 Task: In the Company paramount.com, schedule a meeting with title: 'Collaborative Discussion', Select date: '14 September, 2023', select start time: 10:00:AM. Add location on call (786) 555-4400 with meeting description: For further discussion on products, kindly join the meeting. Add attendees from company's contact and save.. Logged in from softage.10@softage.net
Action: Mouse moved to (94, 57)
Screenshot: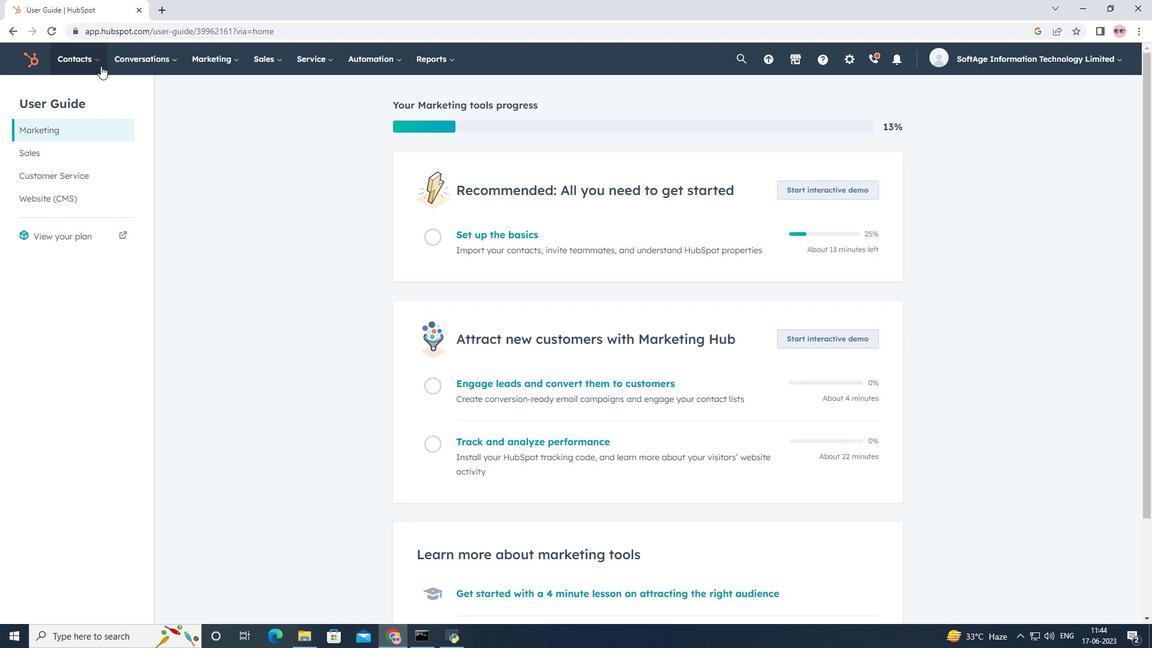 
Action: Mouse pressed left at (94, 57)
Screenshot: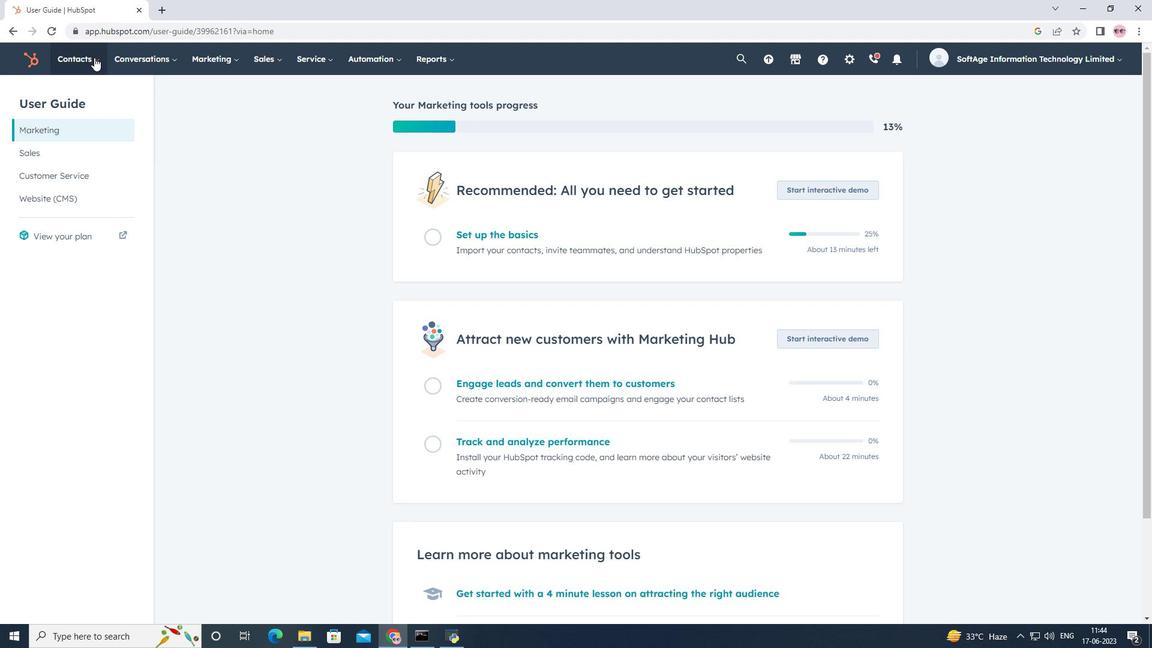 
Action: Mouse moved to (87, 118)
Screenshot: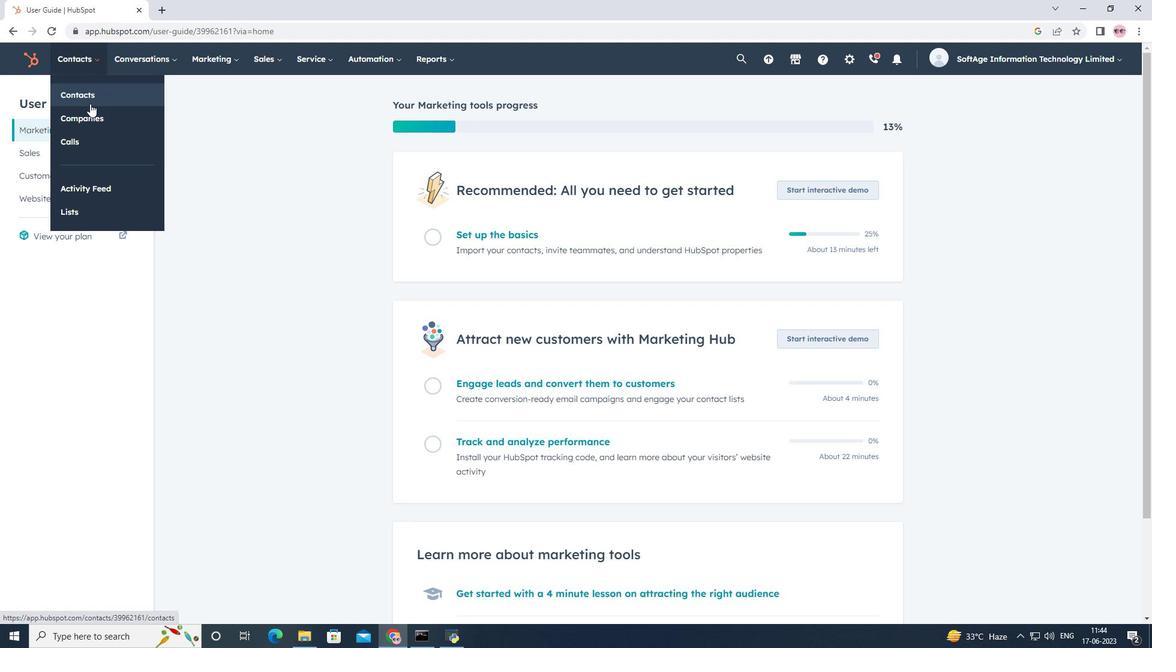 
Action: Mouse pressed left at (87, 118)
Screenshot: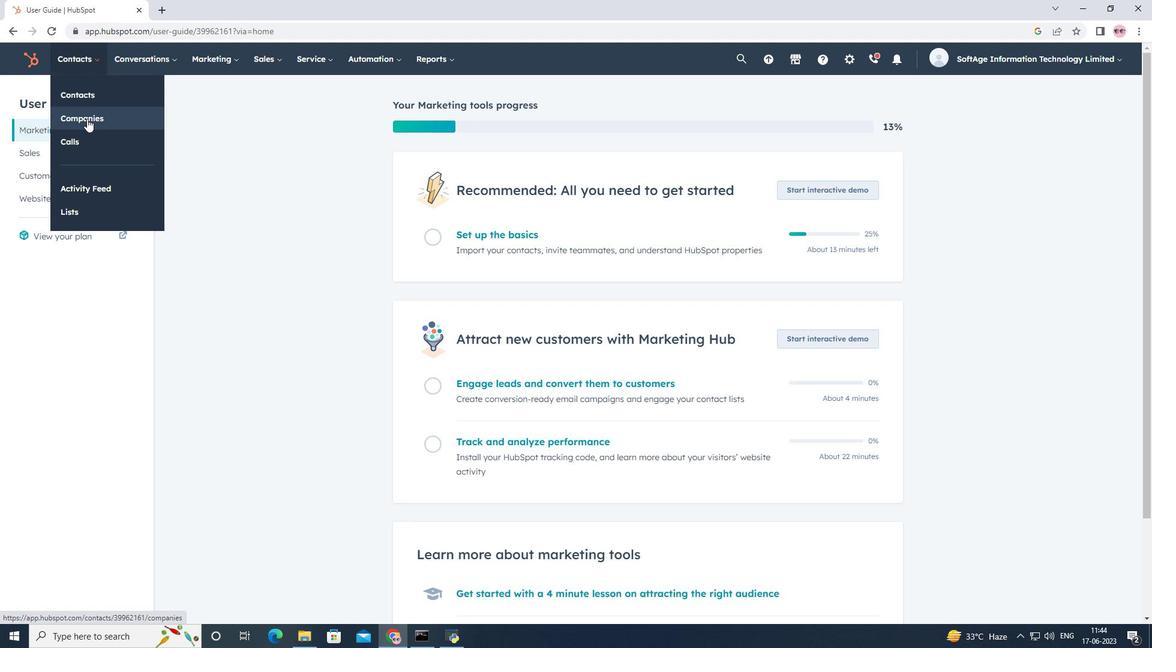 
Action: Mouse moved to (89, 194)
Screenshot: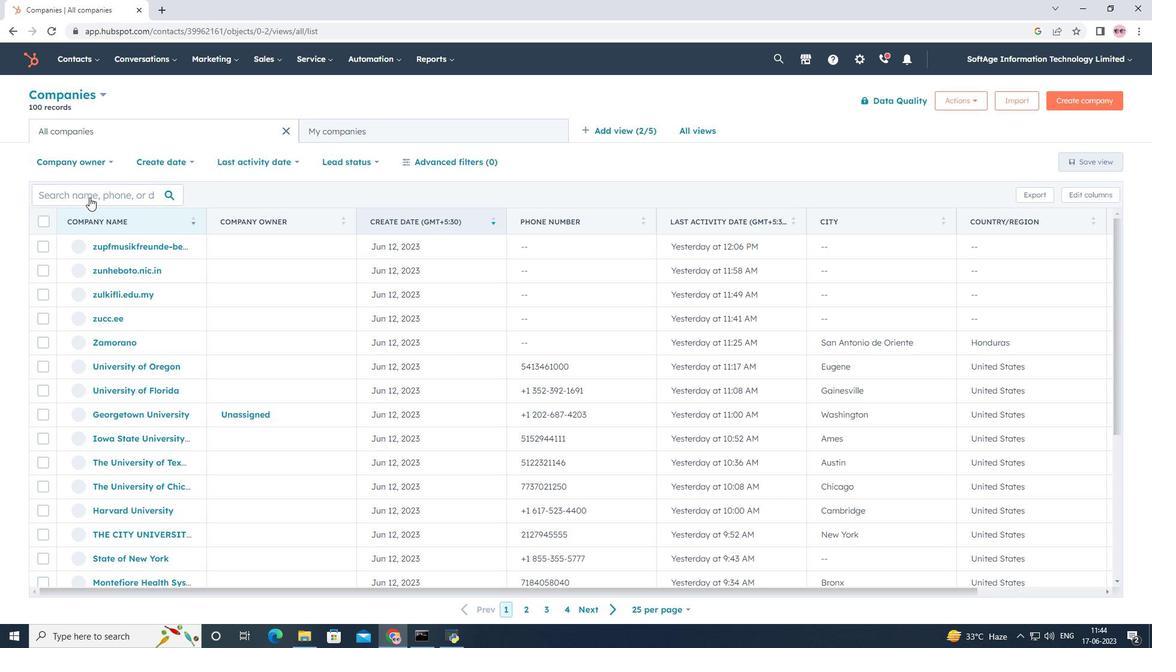 
Action: Mouse pressed left at (89, 194)
Screenshot: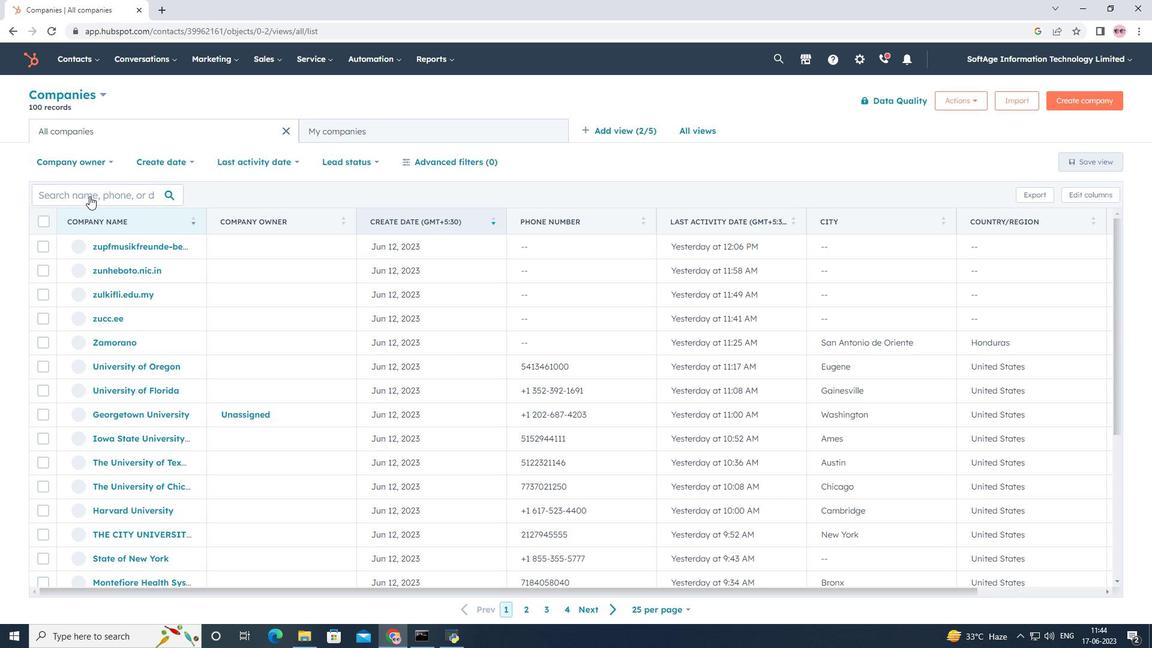 
Action: Key pressed paramount.com
Screenshot: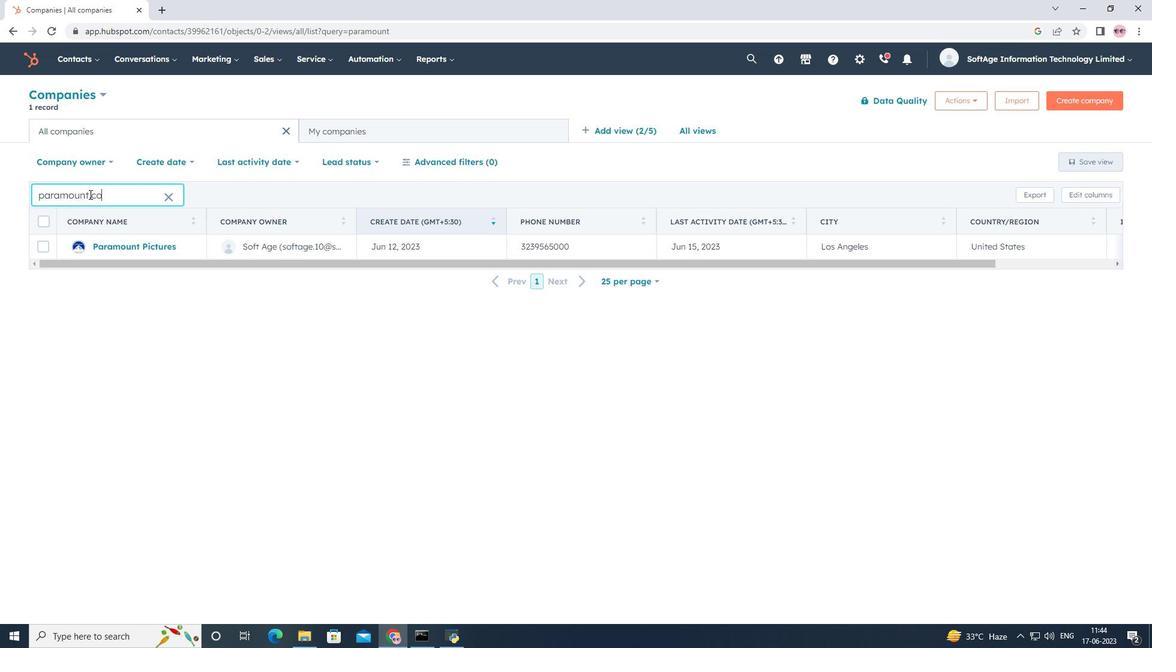 
Action: Mouse moved to (106, 247)
Screenshot: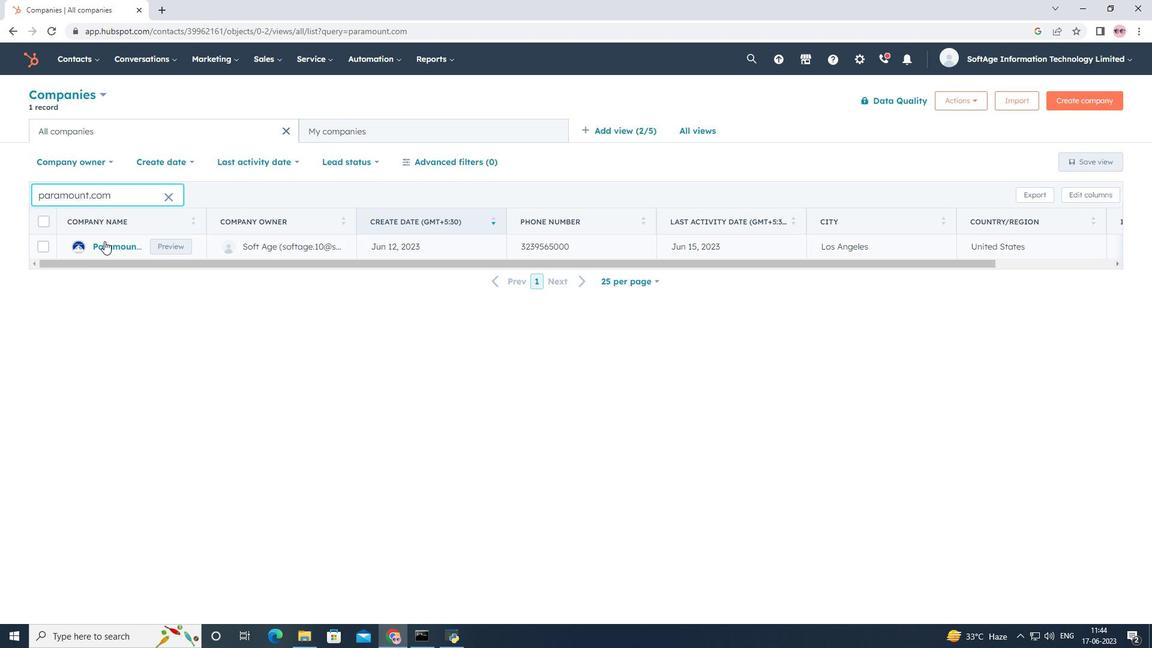 
Action: Mouse pressed left at (106, 247)
Screenshot: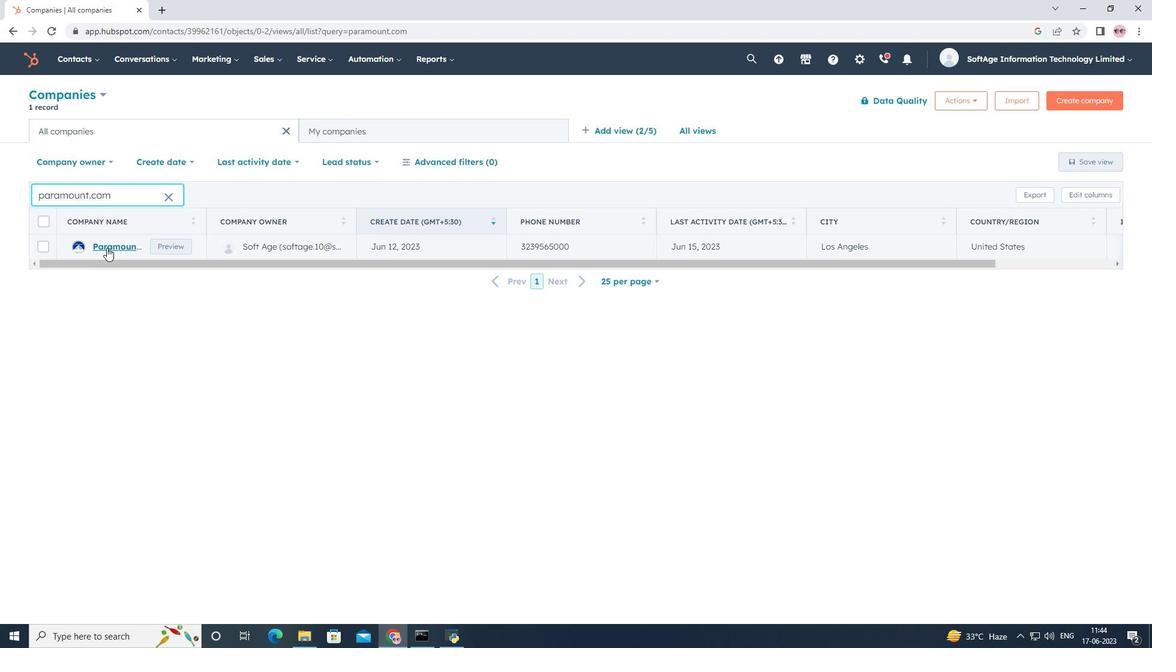 
Action: Mouse moved to (189, 201)
Screenshot: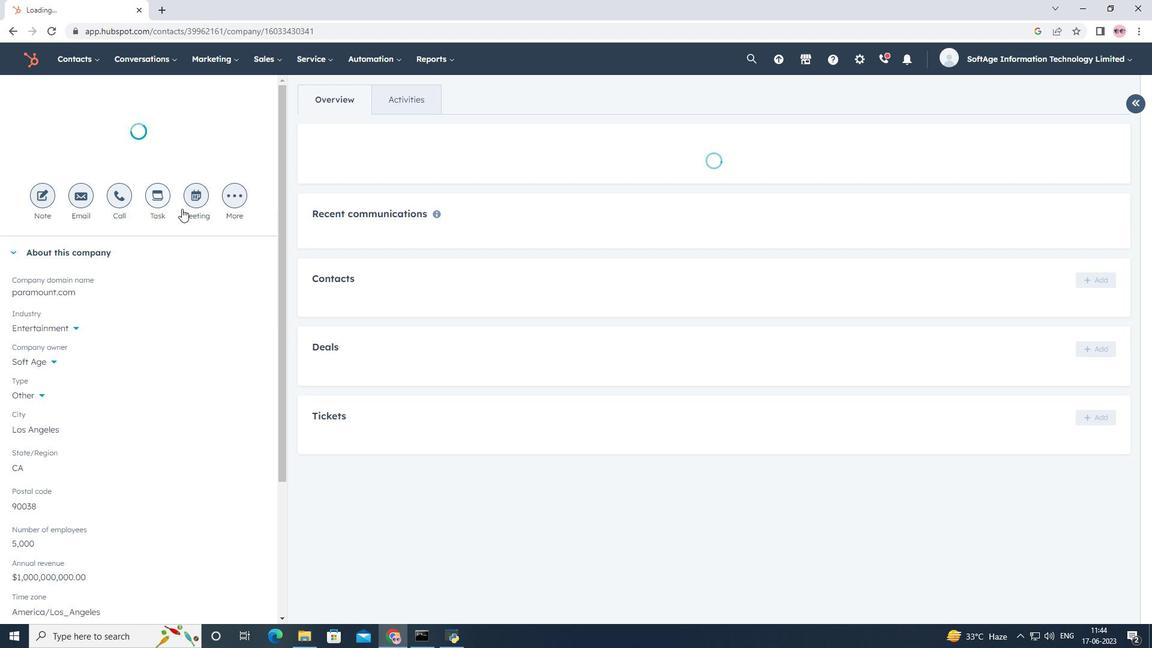 
Action: Mouse pressed left at (189, 201)
Screenshot: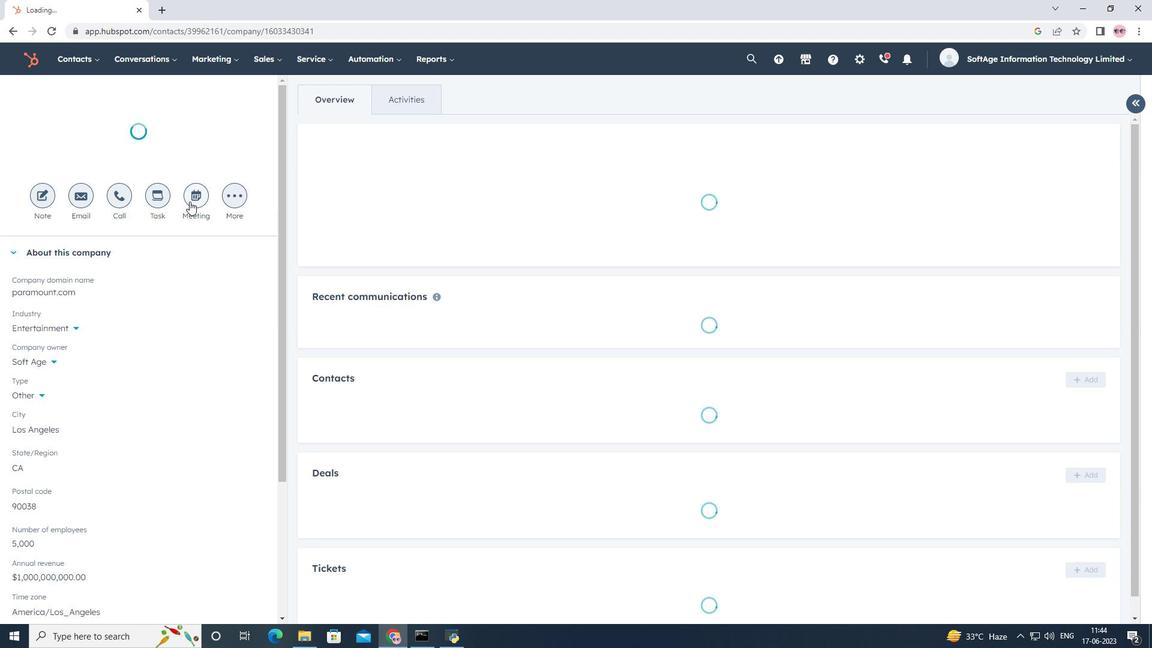 
Action: Mouse moved to (264, 194)
Screenshot: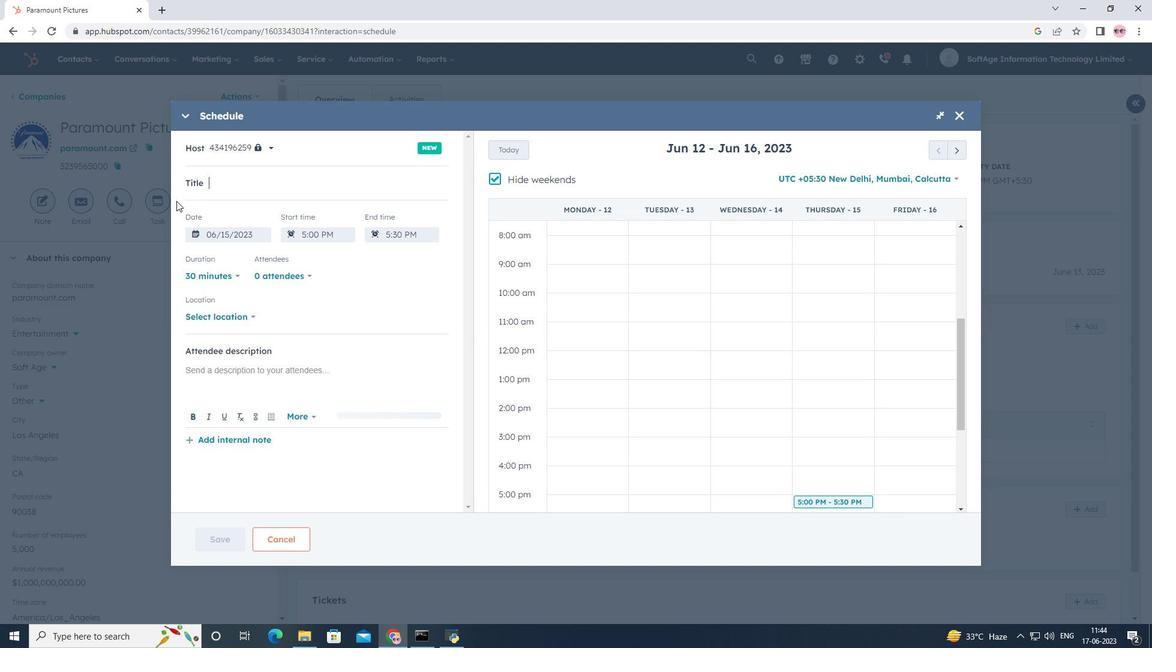 
Action: Key pressed <Key.shift>Collaborative<Key.space><Key.shift>discussion
Screenshot: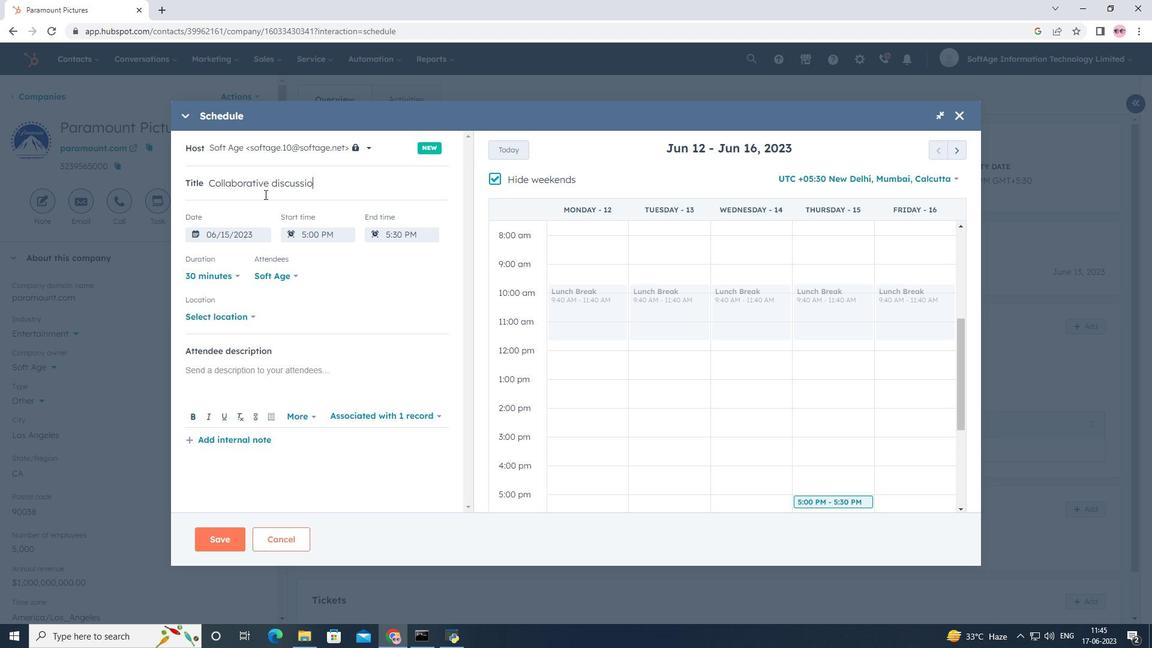 
Action: Mouse moved to (959, 153)
Screenshot: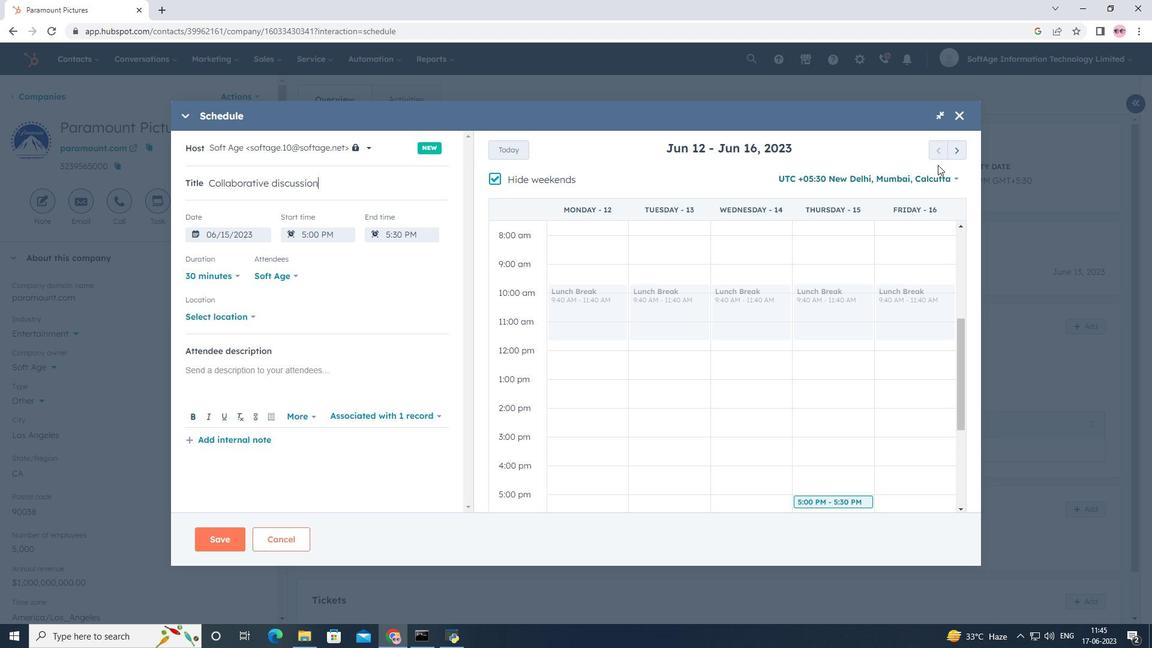 
Action: Mouse pressed left at (959, 153)
Screenshot: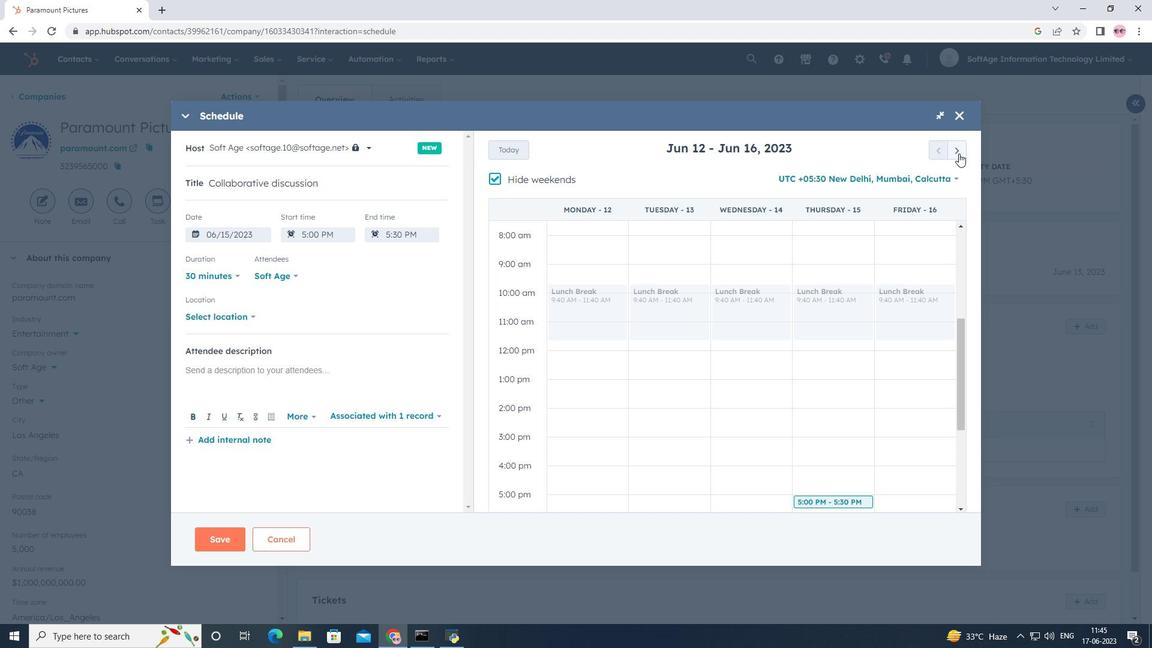 
Action: Mouse pressed left at (959, 153)
Screenshot: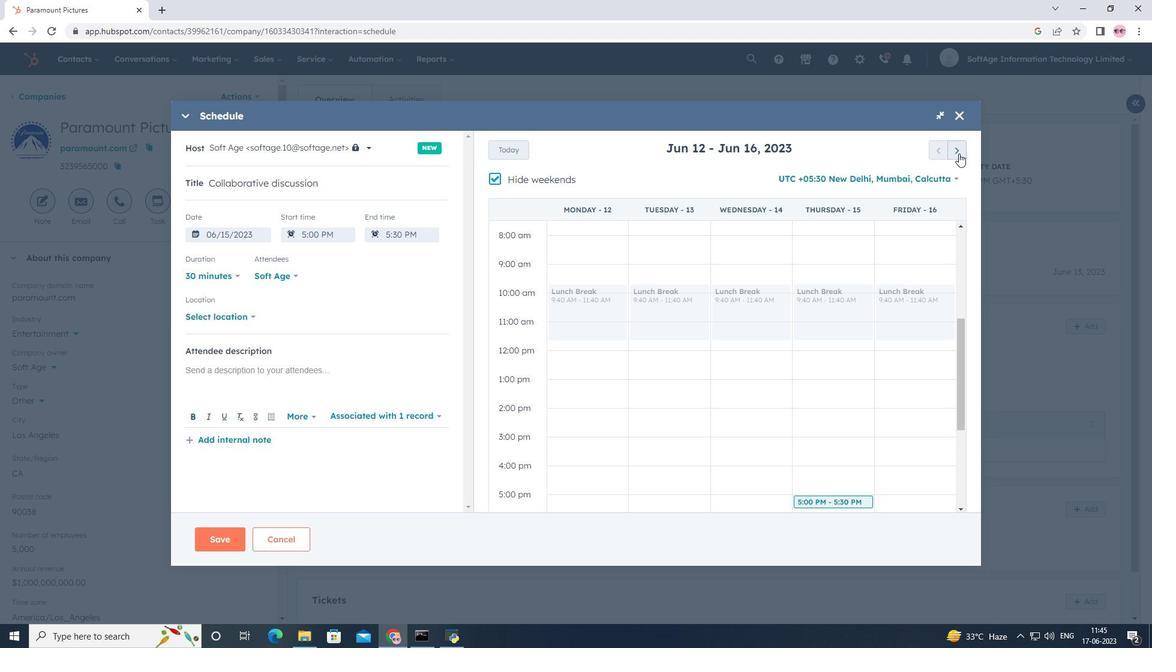 
Action: Mouse pressed left at (959, 153)
Screenshot: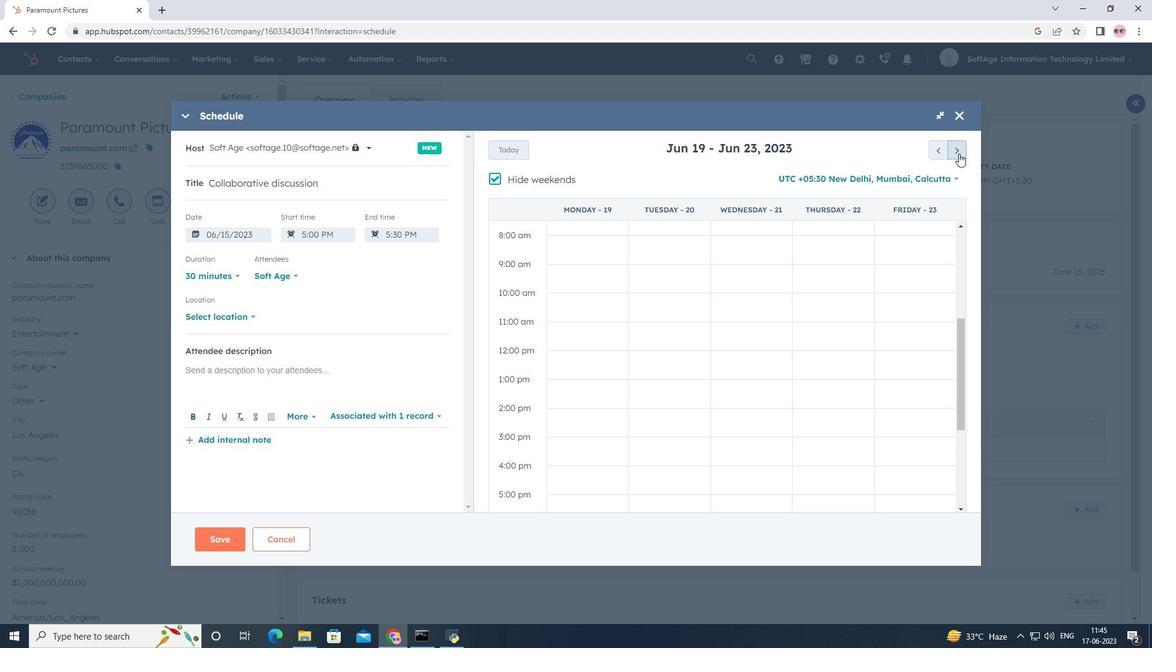 
Action: Mouse pressed left at (959, 153)
Screenshot: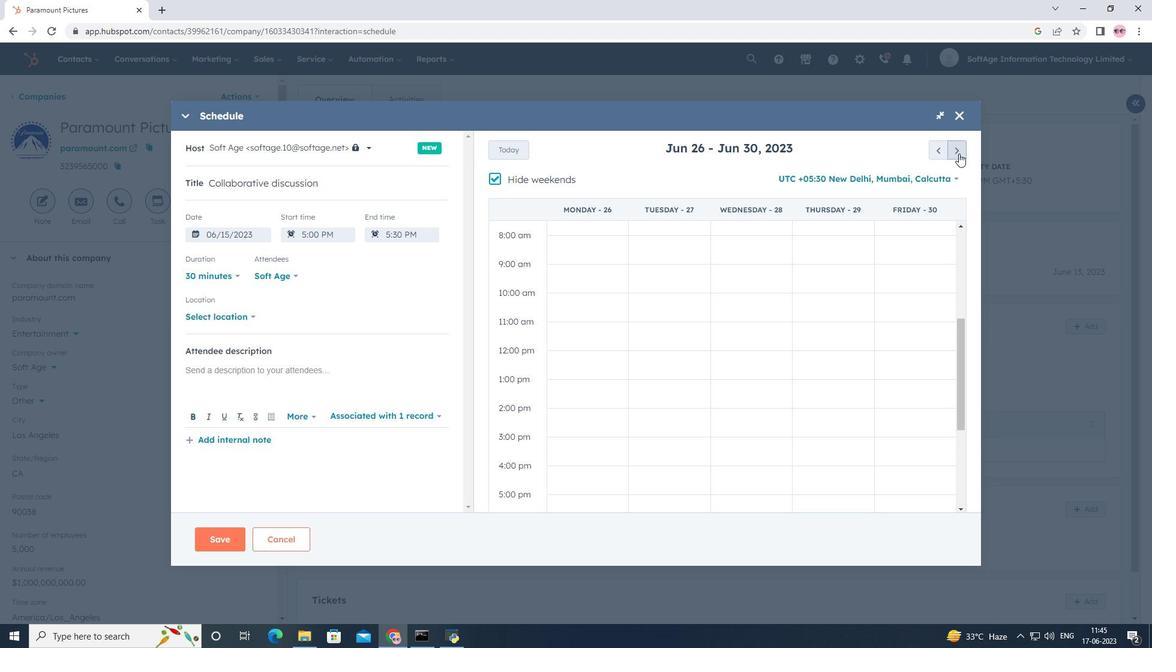 
Action: Mouse pressed left at (959, 153)
Screenshot: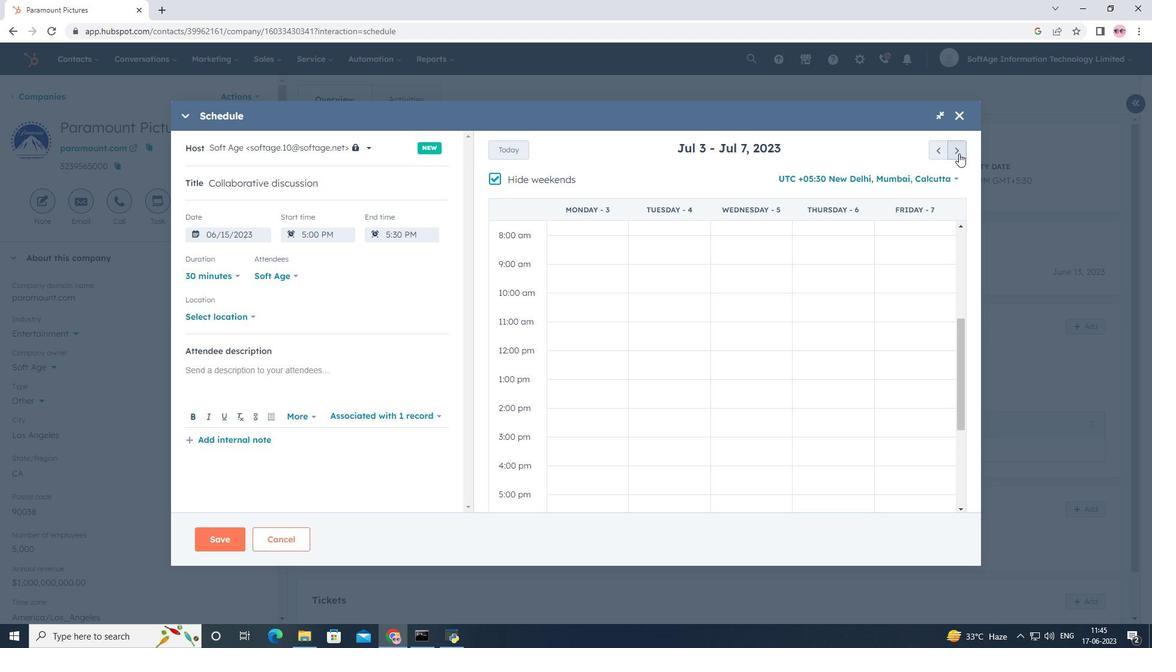 
Action: Mouse pressed left at (959, 153)
Screenshot: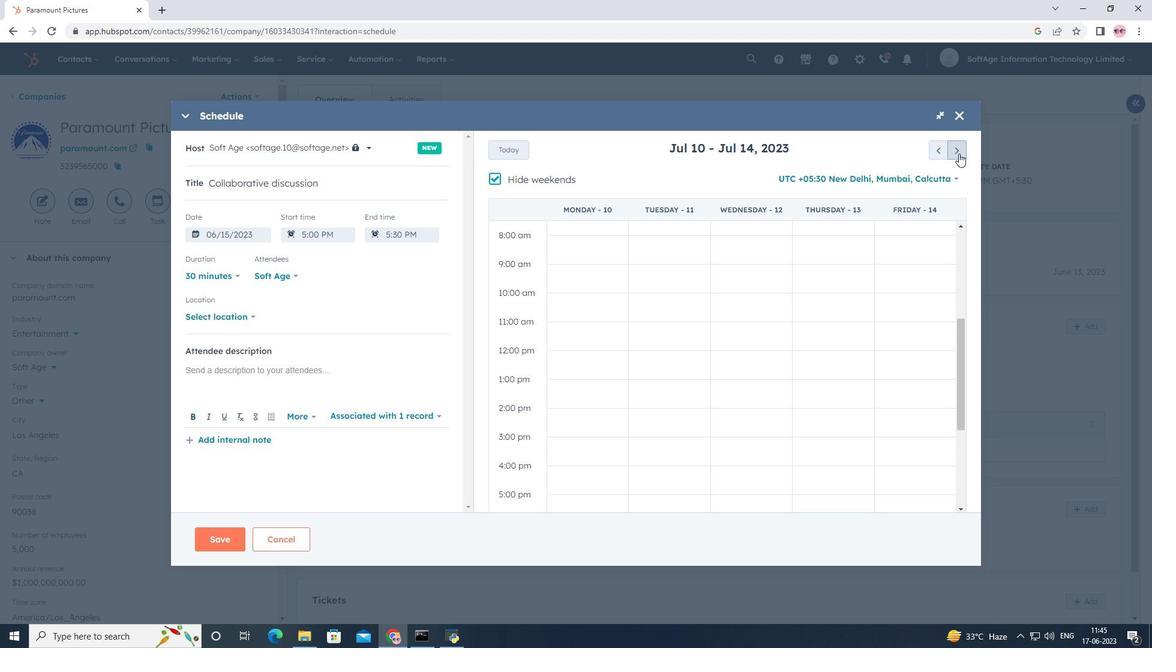 
Action: Mouse pressed left at (959, 153)
Screenshot: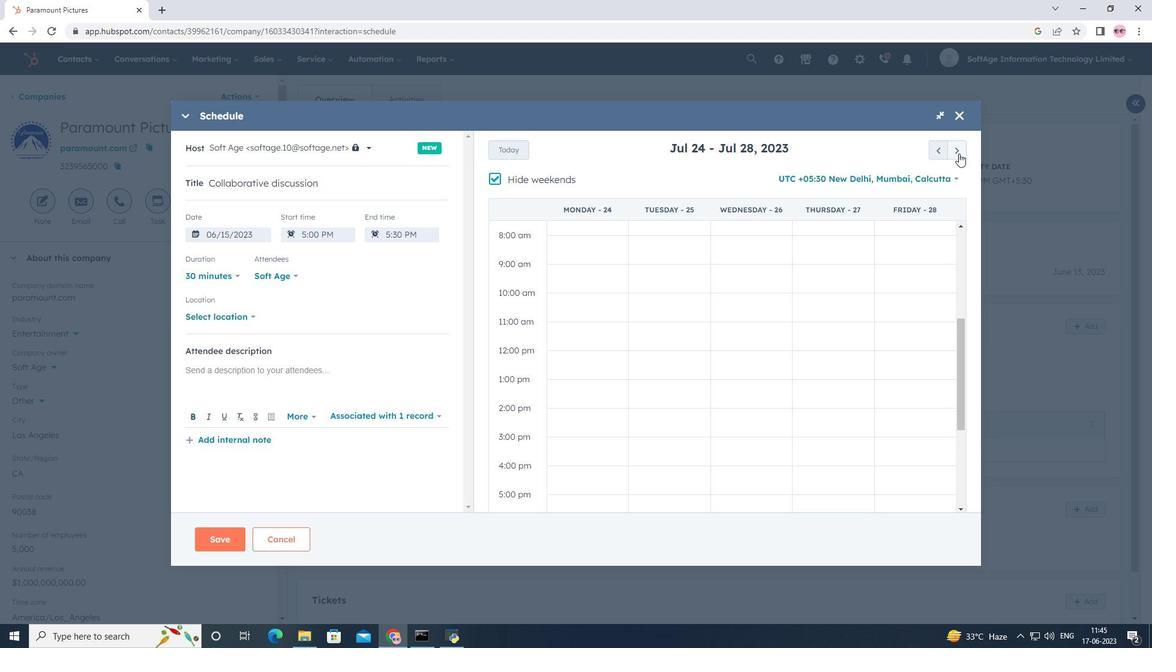
Action: Mouse pressed left at (959, 153)
Screenshot: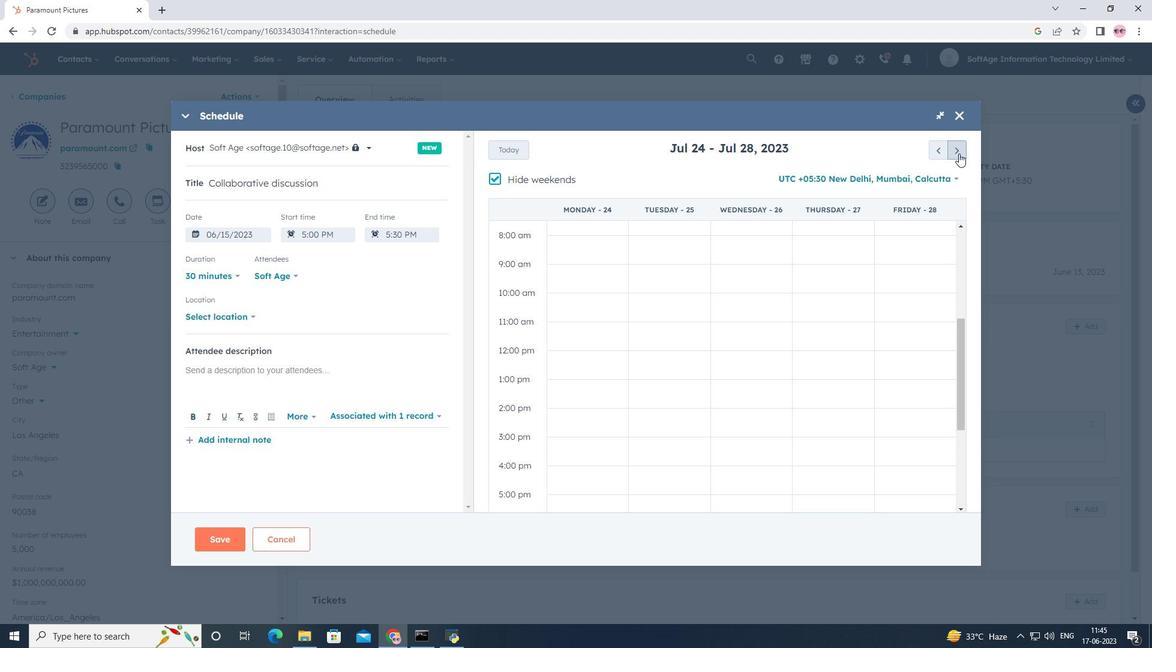 
Action: Mouse pressed left at (959, 153)
Screenshot: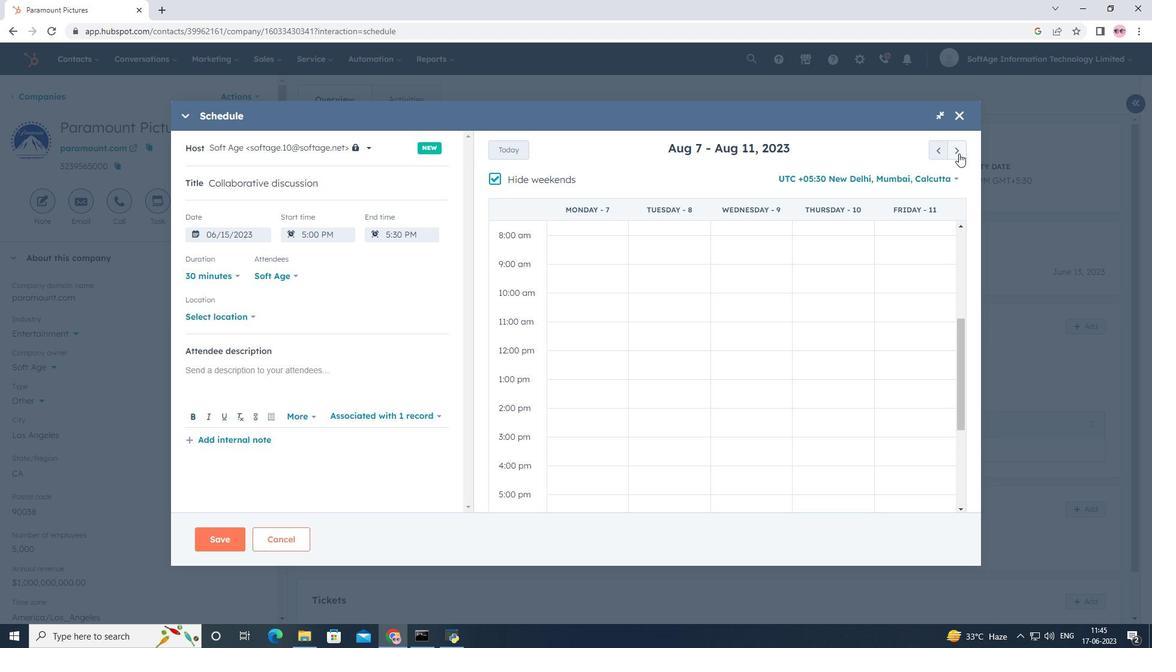 
Action: Mouse pressed left at (959, 153)
Screenshot: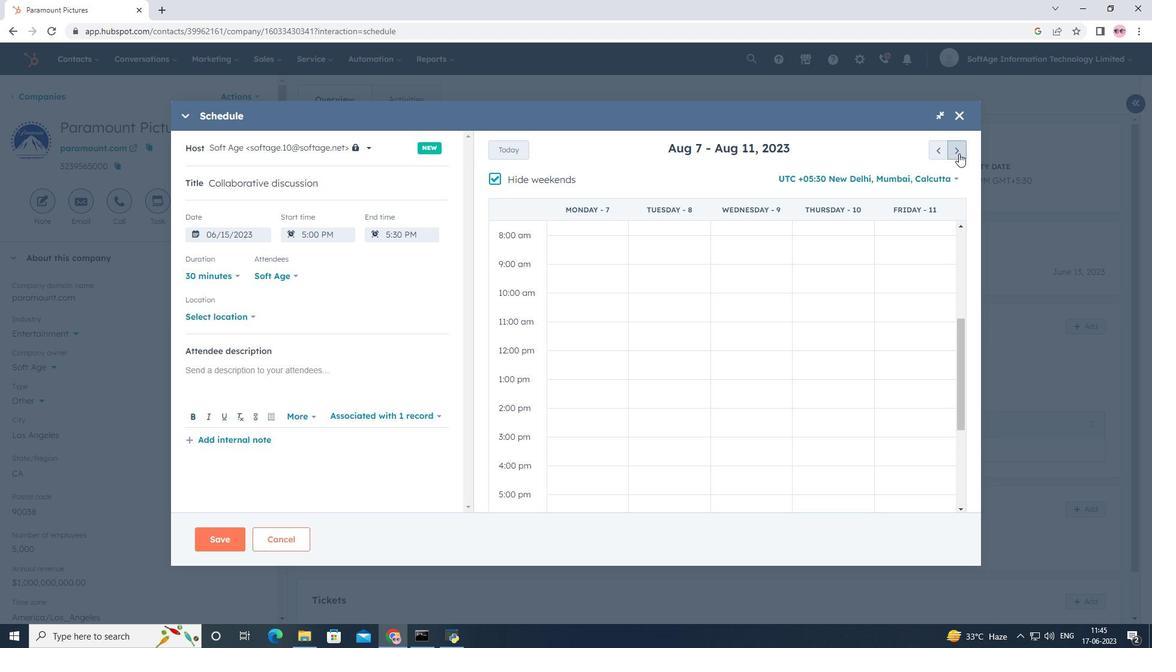 
Action: Mouse pressed left at (959, 153)
Screenshot: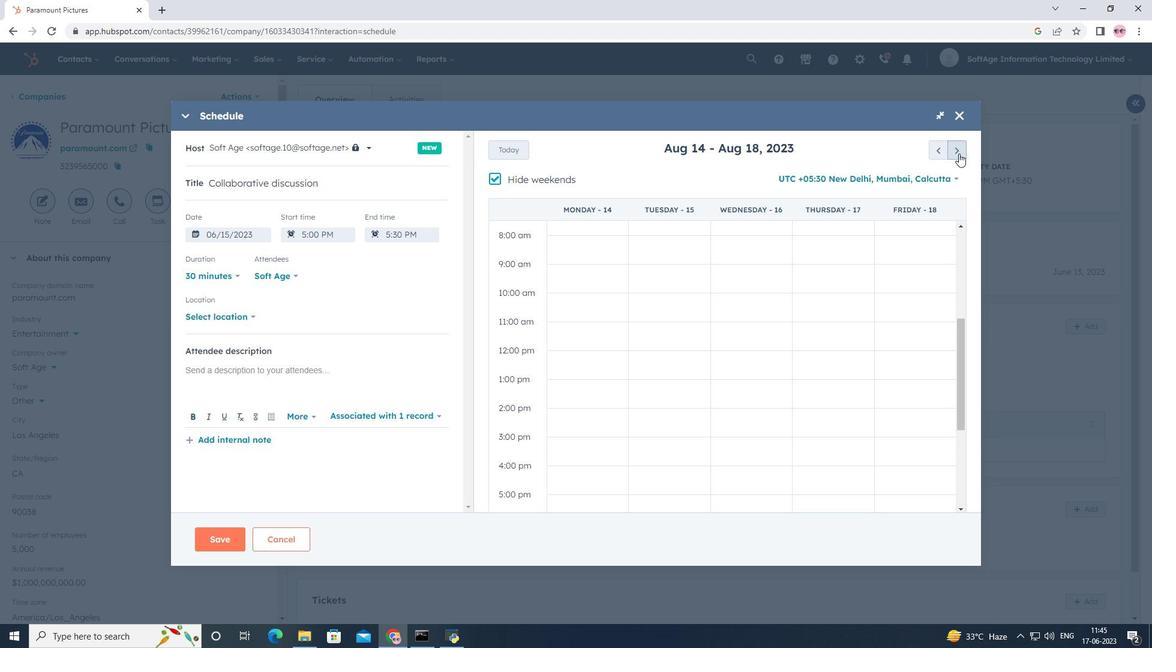 
Action: Mouse pressed left at (959, 153)
Screenshot: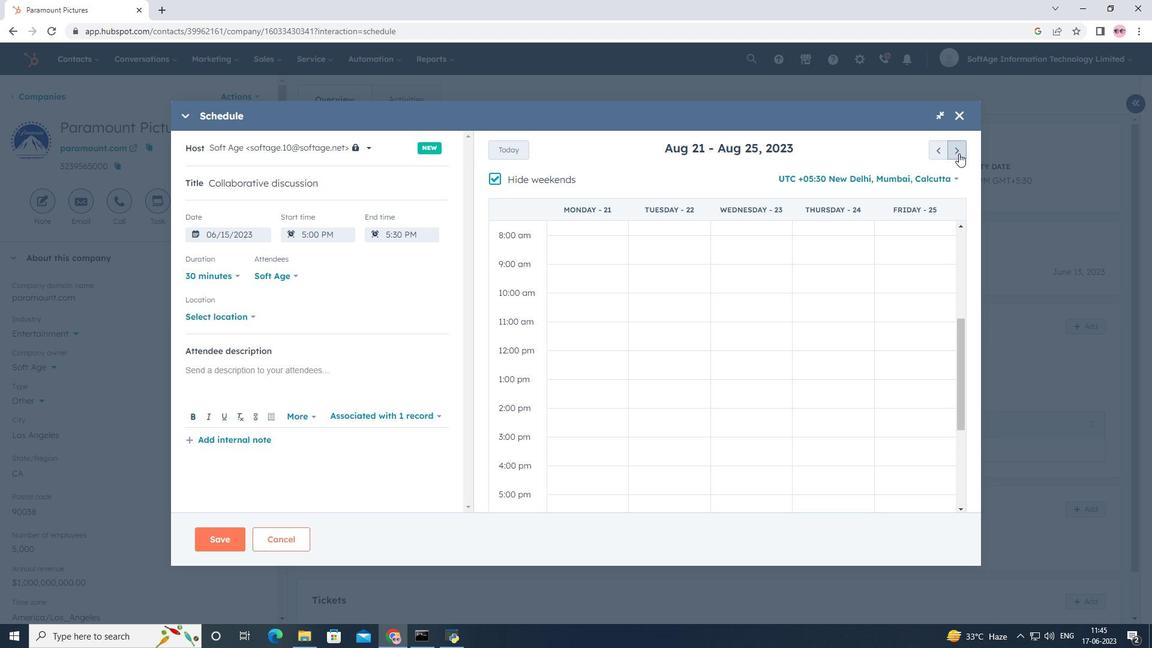 
Action: Mouse pressed left at (959, 153)
Screenshot: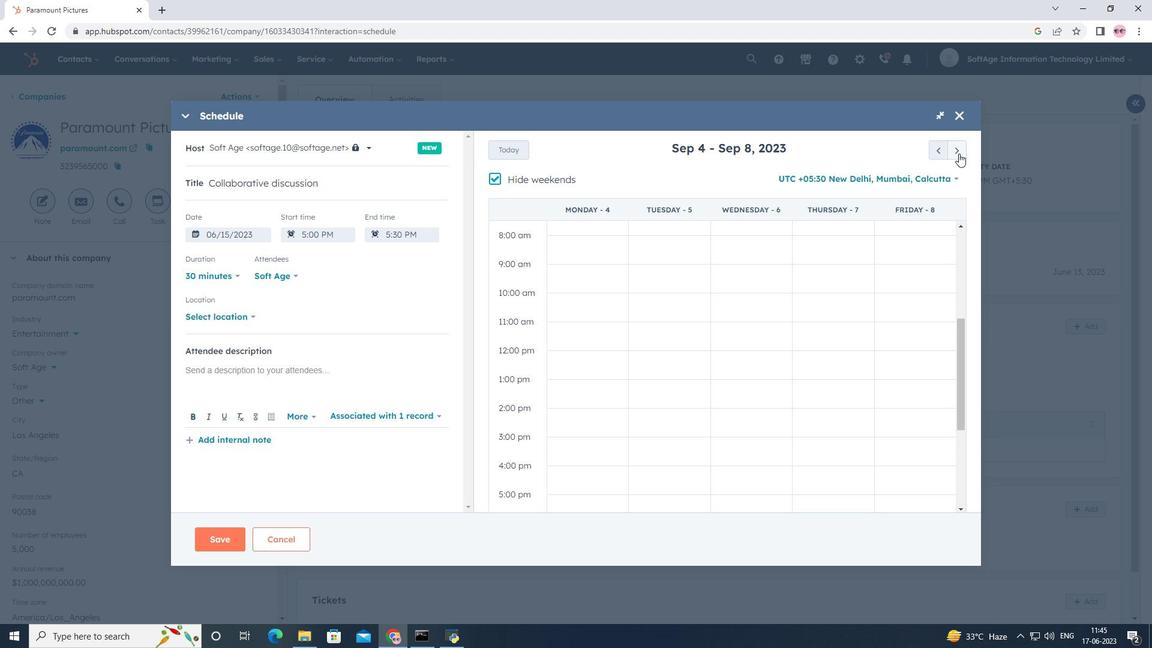 
Action: Mouse moved to (801, 297)
Screenshot: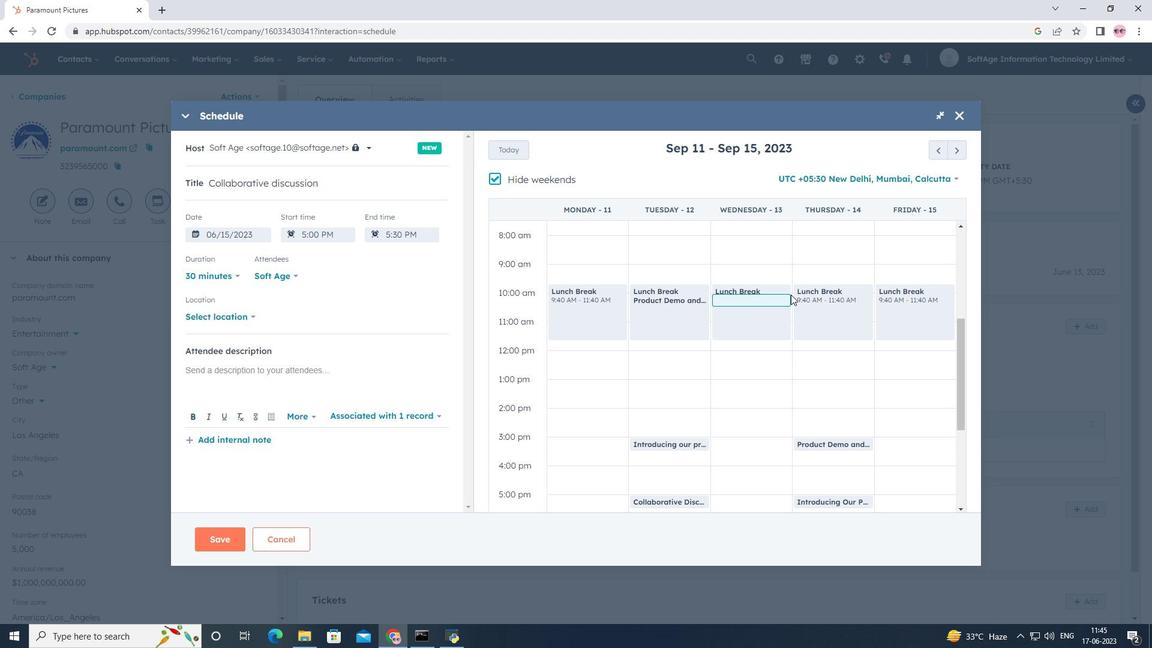 
Action: Mouse pressed left at (801, 297)
Screenshot: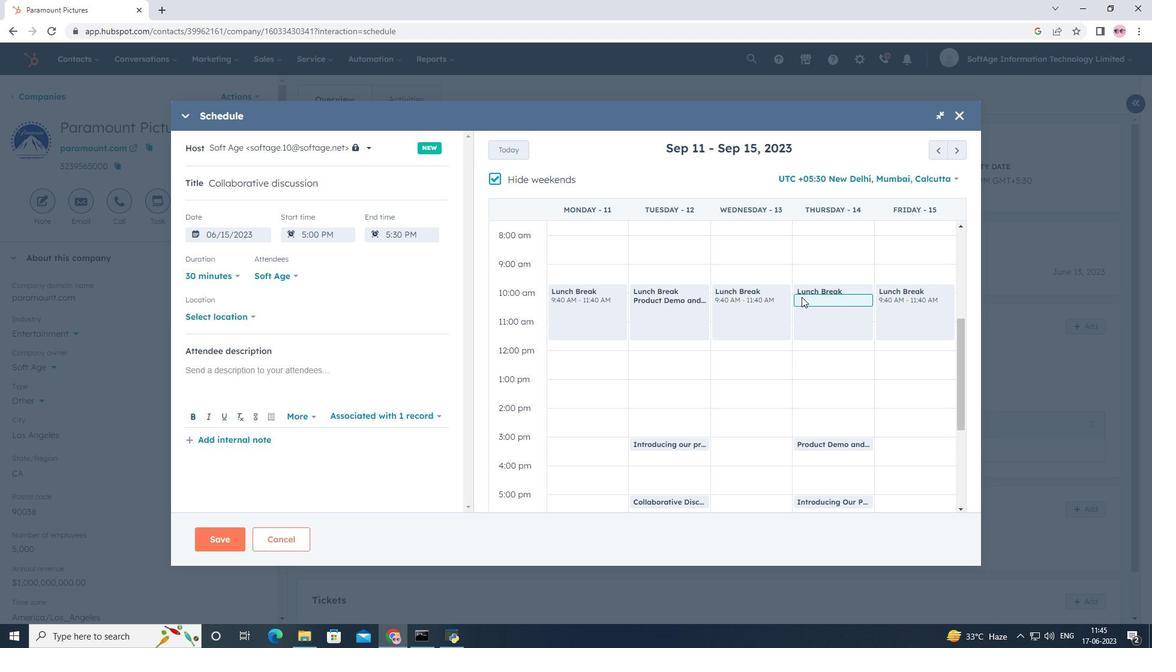
Action: Mouse moved to (243, 315)
Screenshot: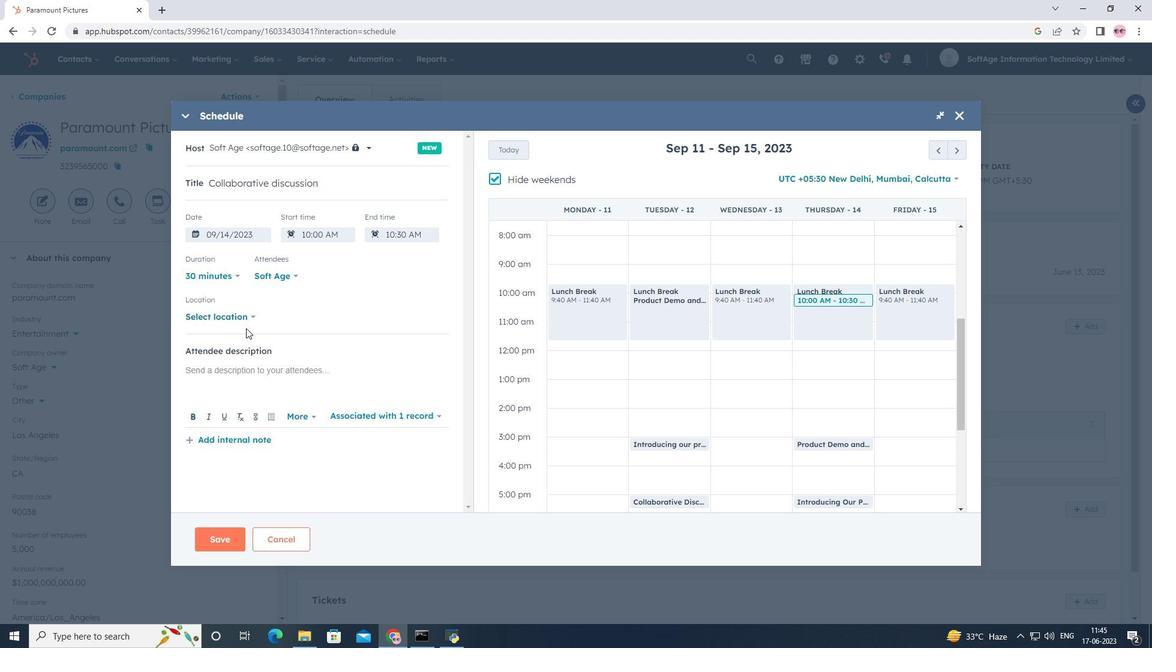 
Action: Mouse pressed left at (243, 315)
Screenshot: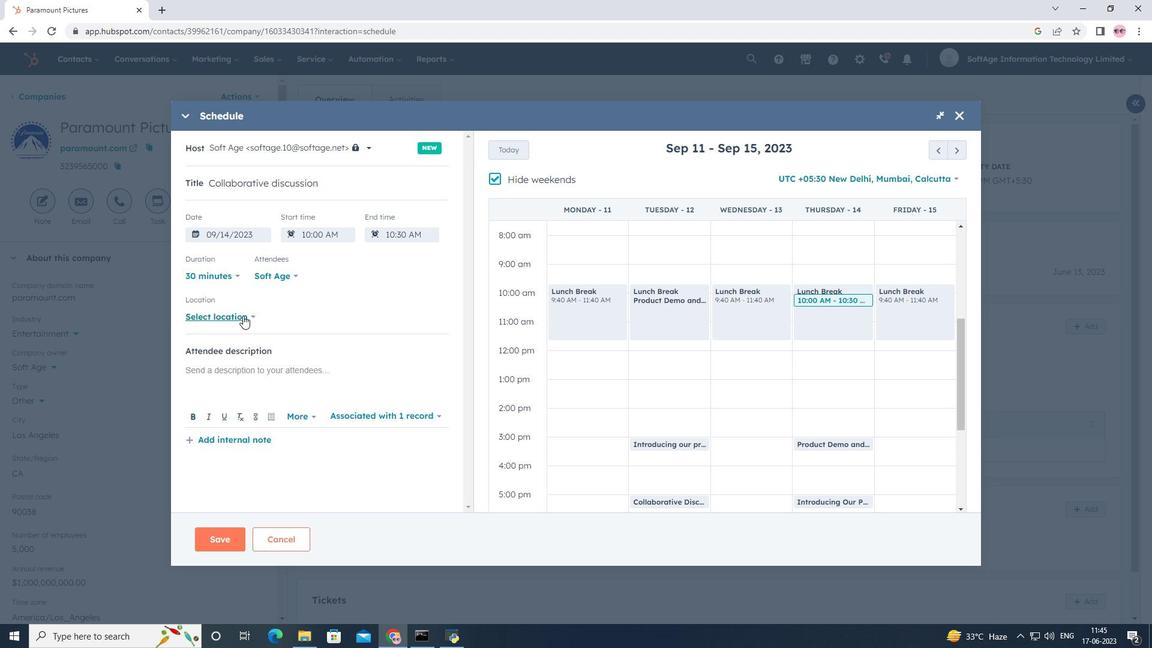 
Action: Mouse moved to (339, 278)
Screenshot: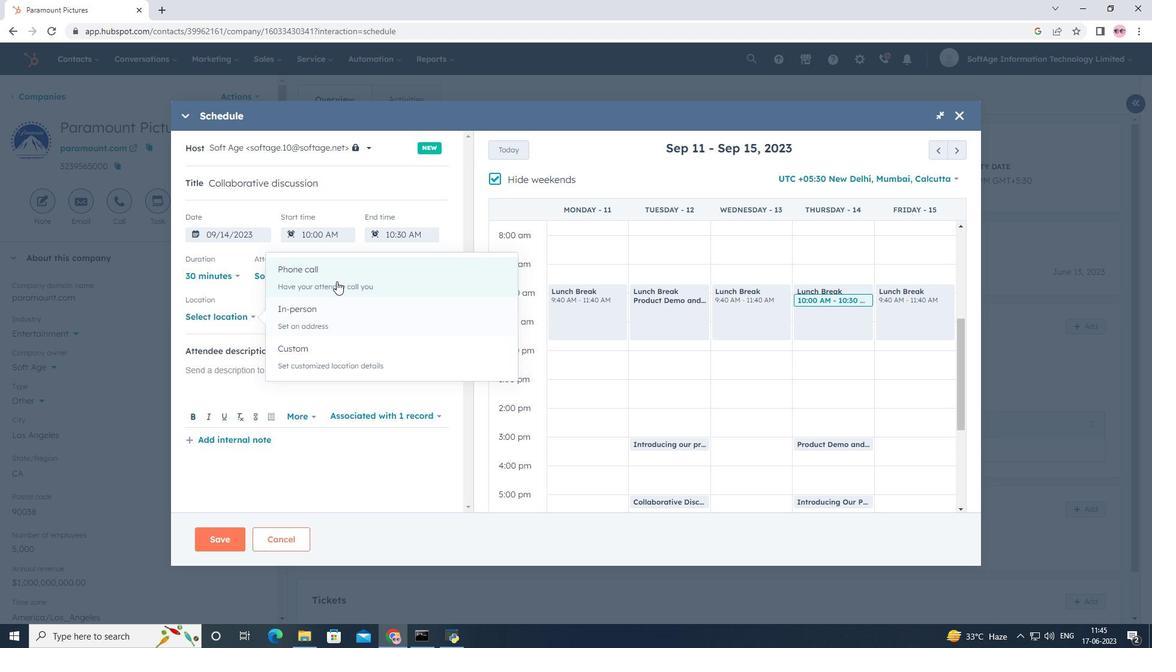 
Action: Mouse pressed left at (339, 278)
Screenshot: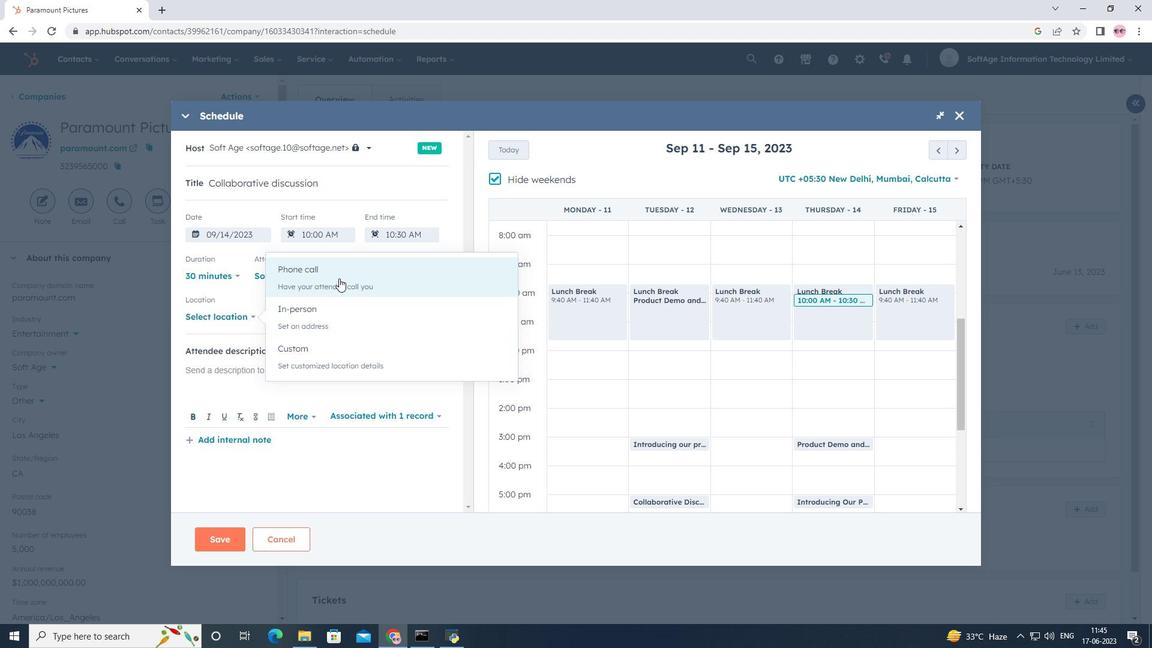 
Action: Mouse moved to (300, 315)
Screenshot: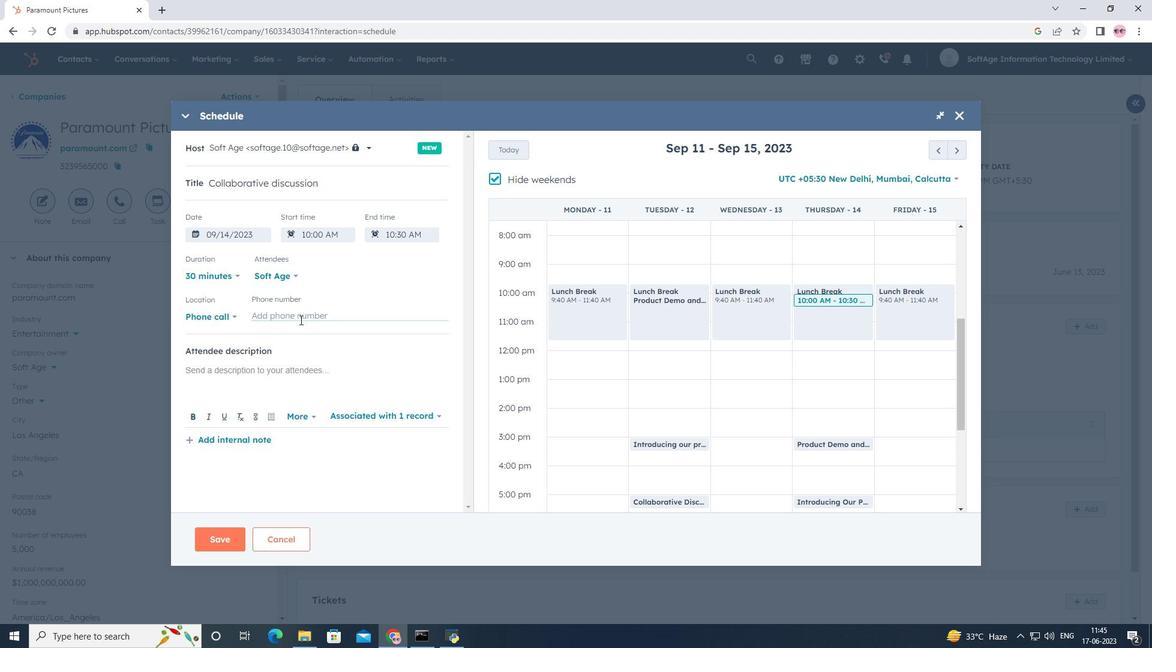 
Action: Mouse pressed left at (300, 315)
Screenshot: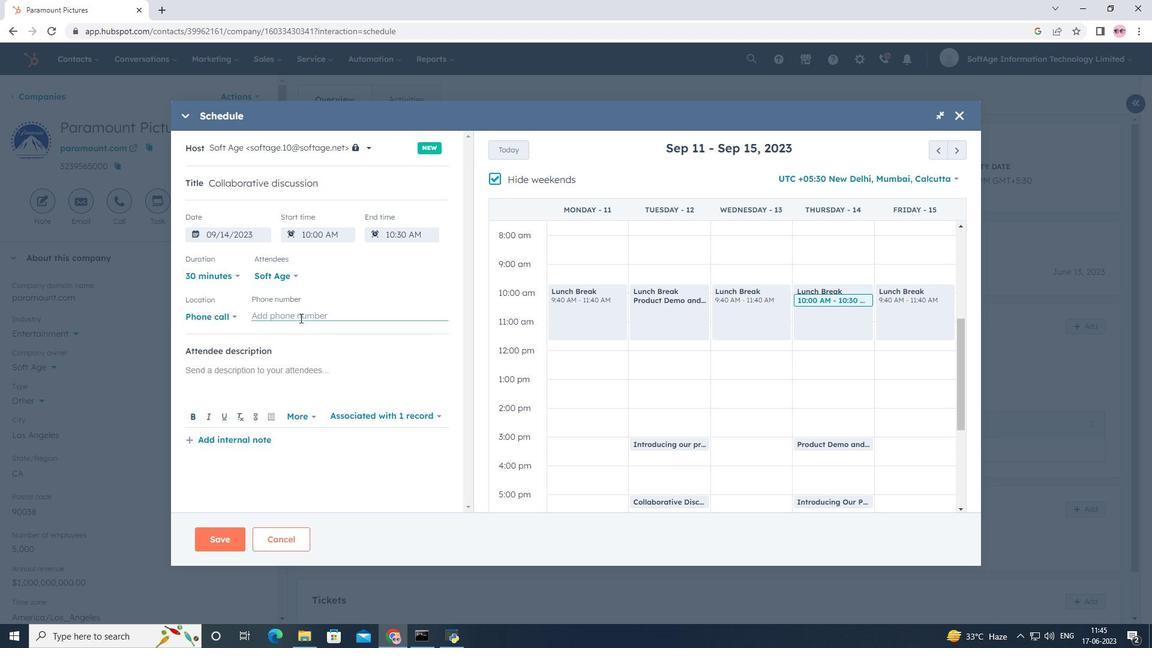 
Action: Key pressed <Key.shift>(786<Key.shift>)<Key.space>555-4400
Screenshot: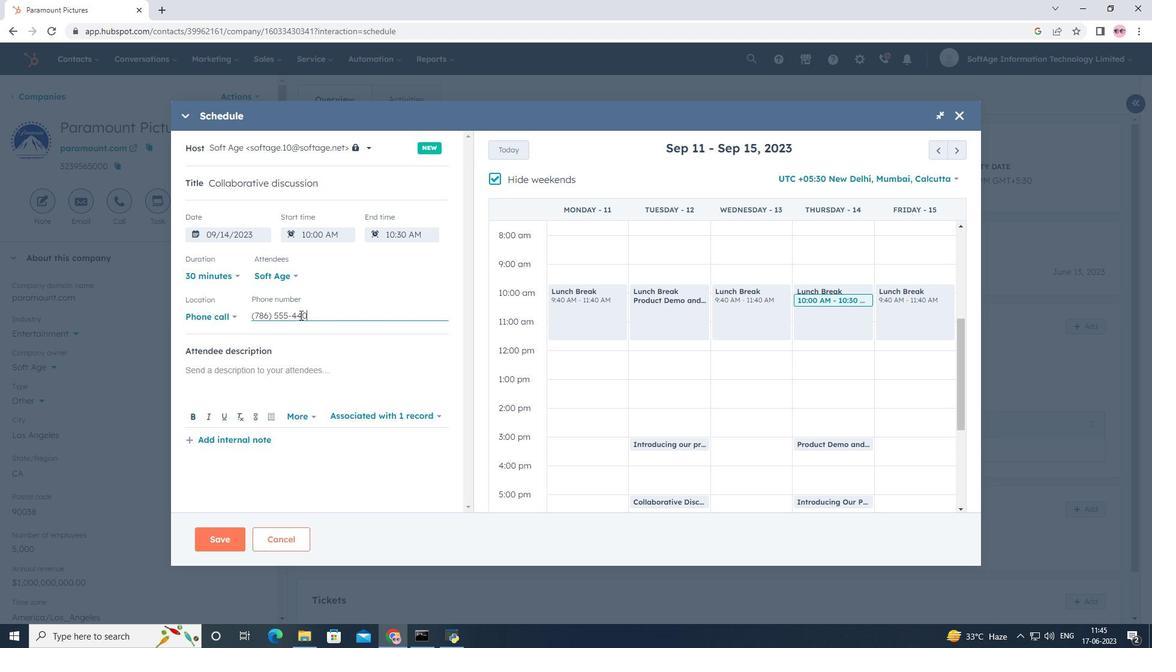 
Action: Mouse moved to (295, 379)
Screenshot: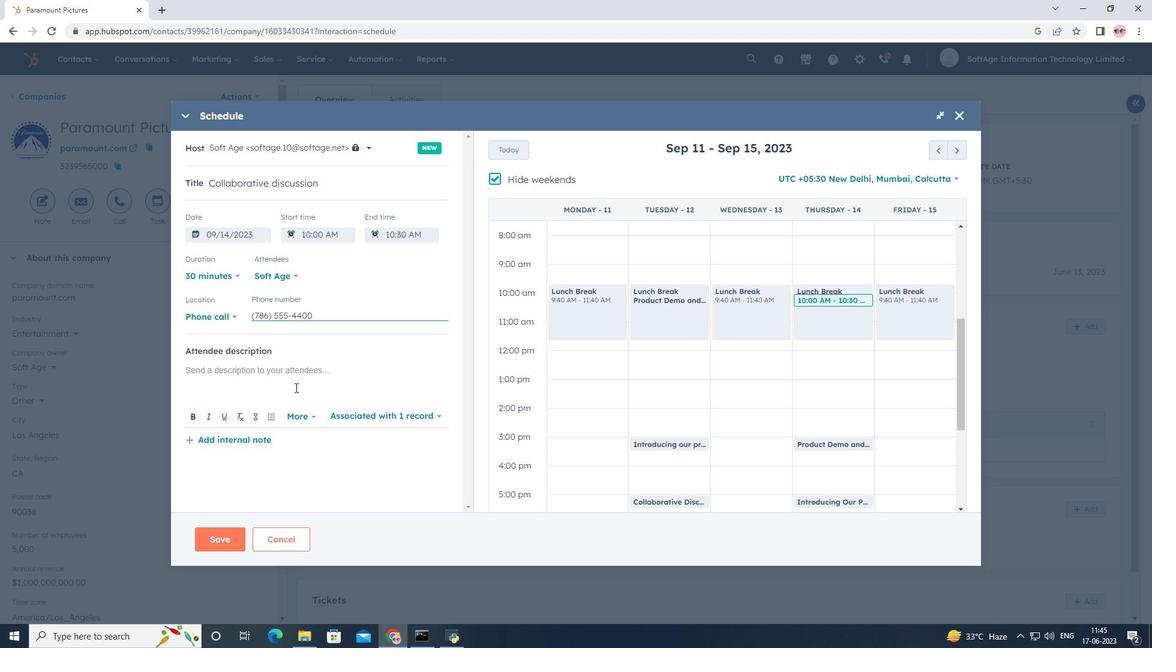 
Action: Mouse pressed left at (295, 379)
Screenshot: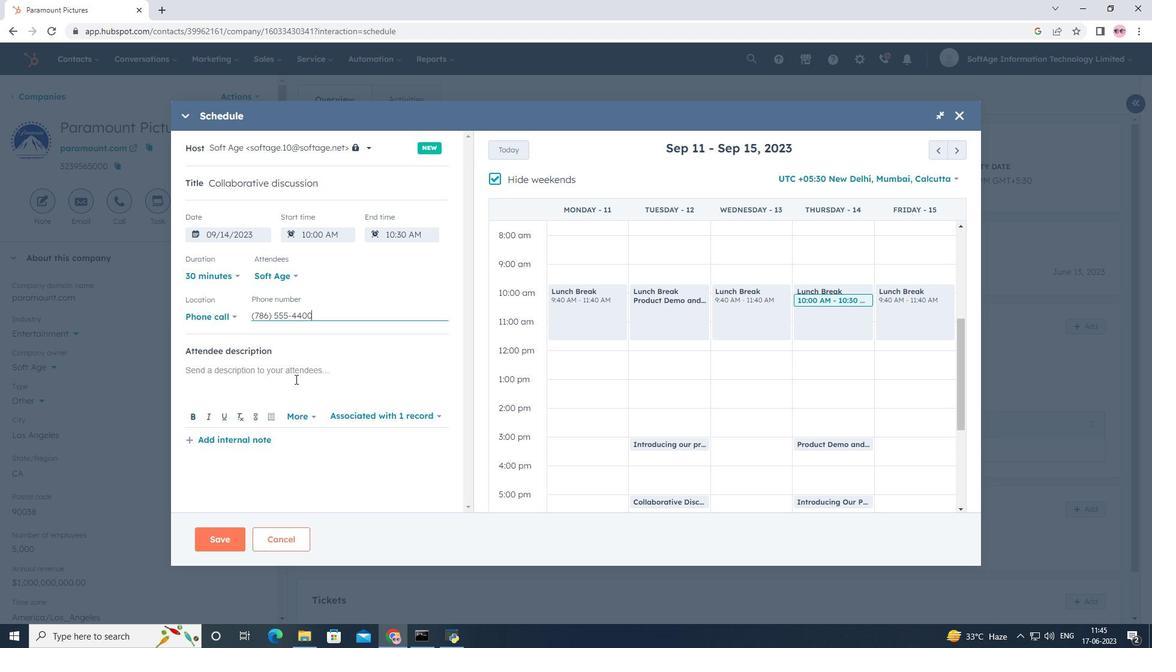 
Action: Key pressed <Key.shift>For<Key.space>further<Key.space>discussion<Key.space>on<Key.space>products,<Key.space>kindly<Key.space>join<Key.space>the<Key.space>meeting.
Screenshot: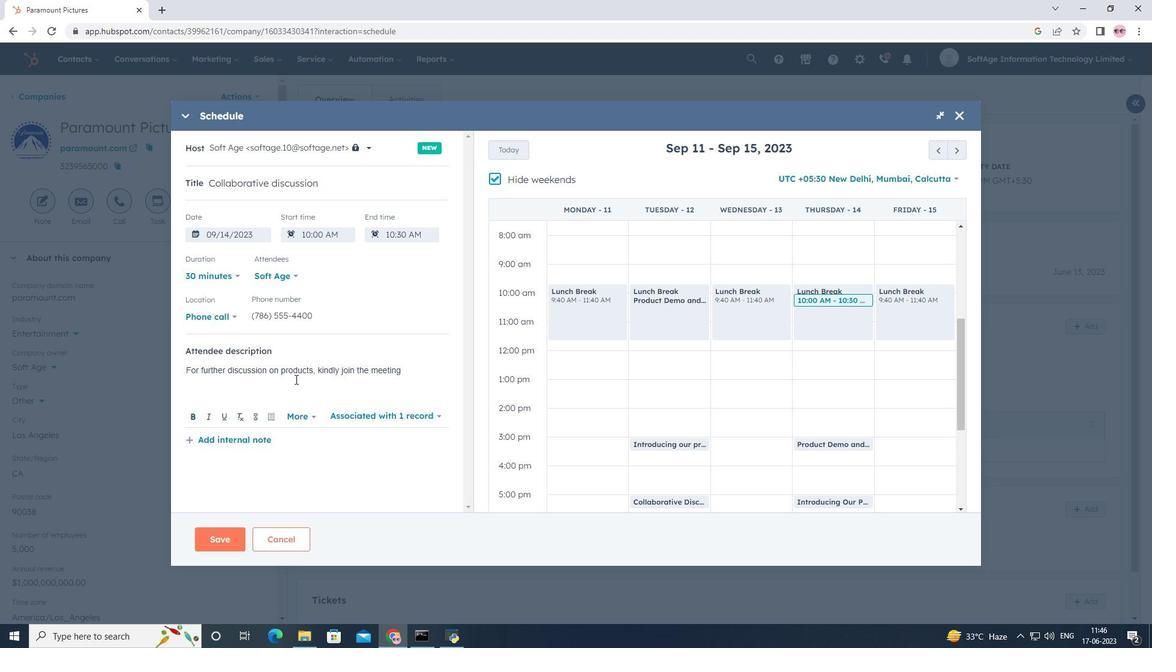 
Action: Mouse moved to (394, 417)
Screenshot: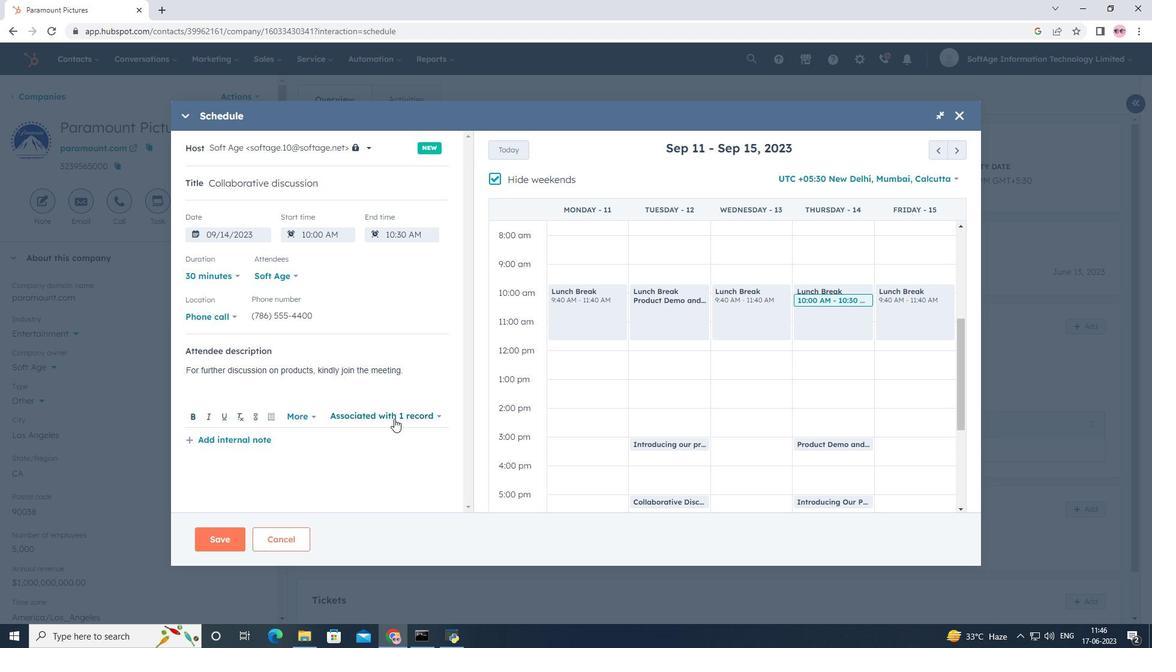 
Action: Mouse pressed left at (394, 417)
Screenshot: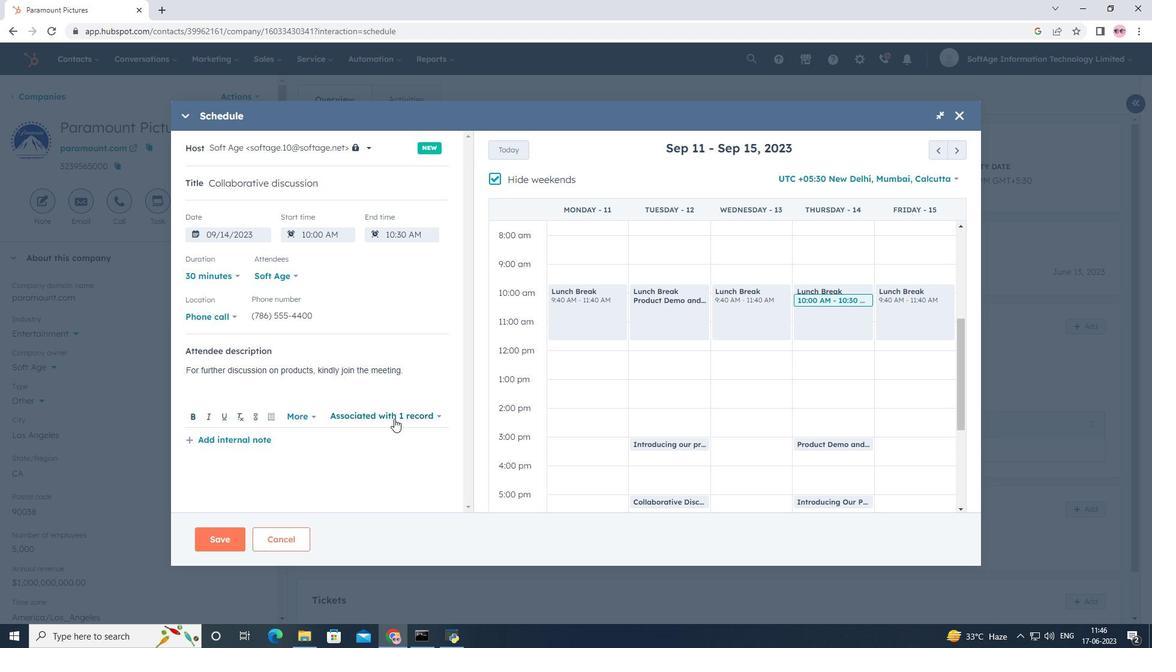 
Action: Mouse moved to (374, 332)
Screenshot: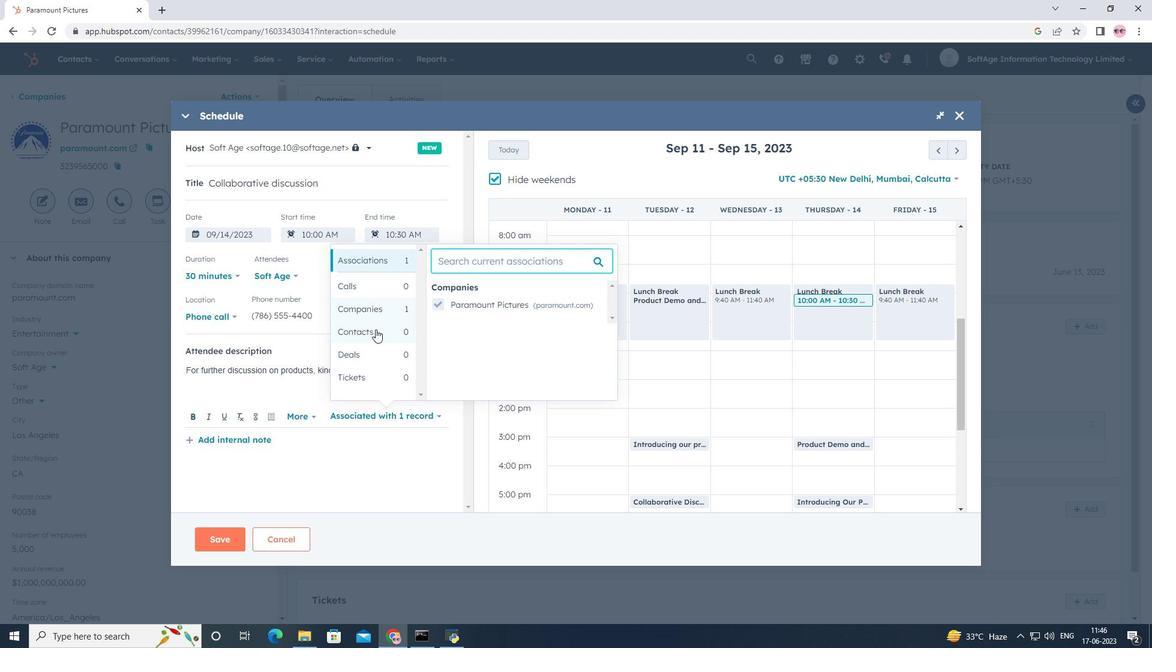 
Action: Mouse pressed left at (374, 332)
Screenshot: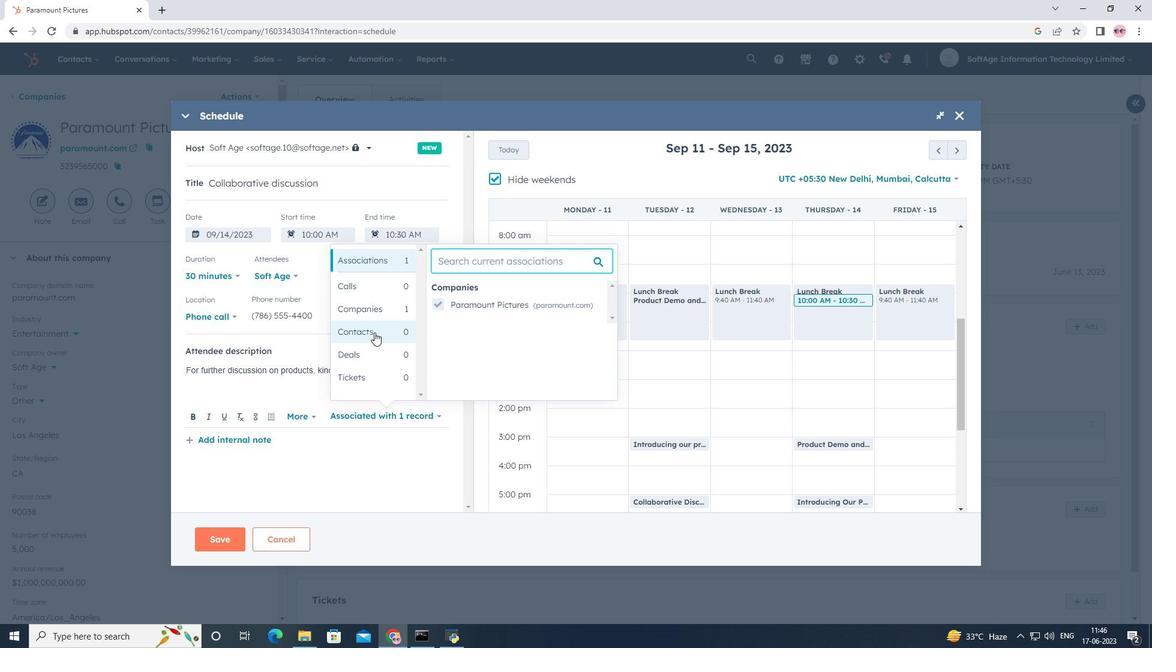 
Action: Mouse moved to (443, 289)
Screenshot: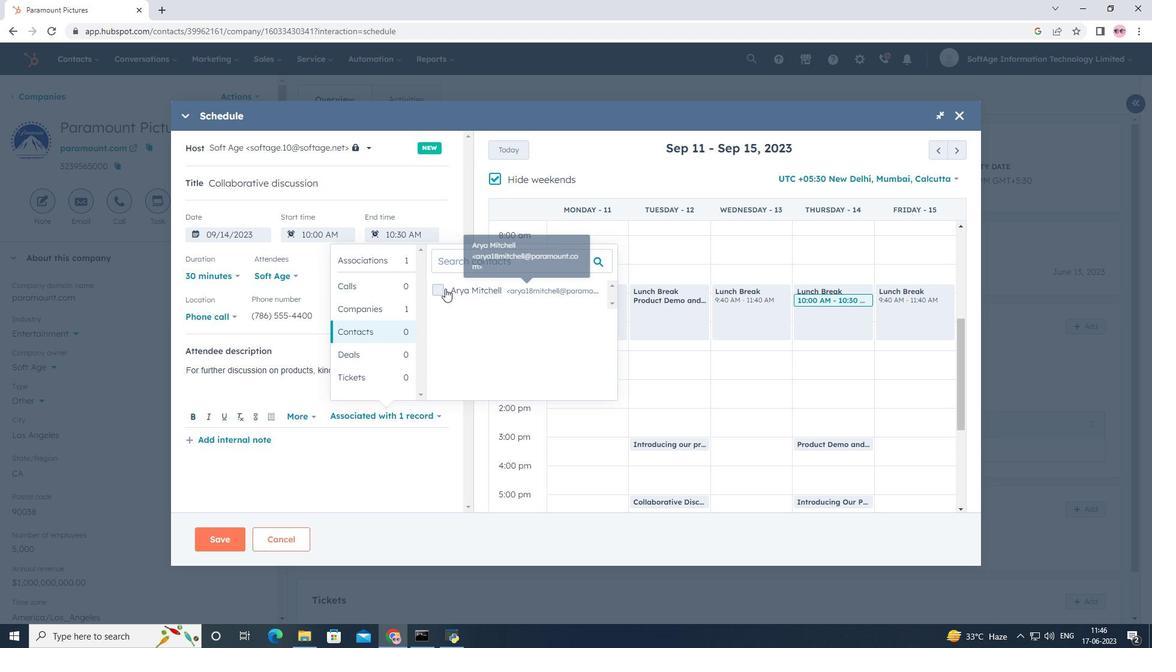 
Action: Mouse pressed left at (443, 289)
Screenshot: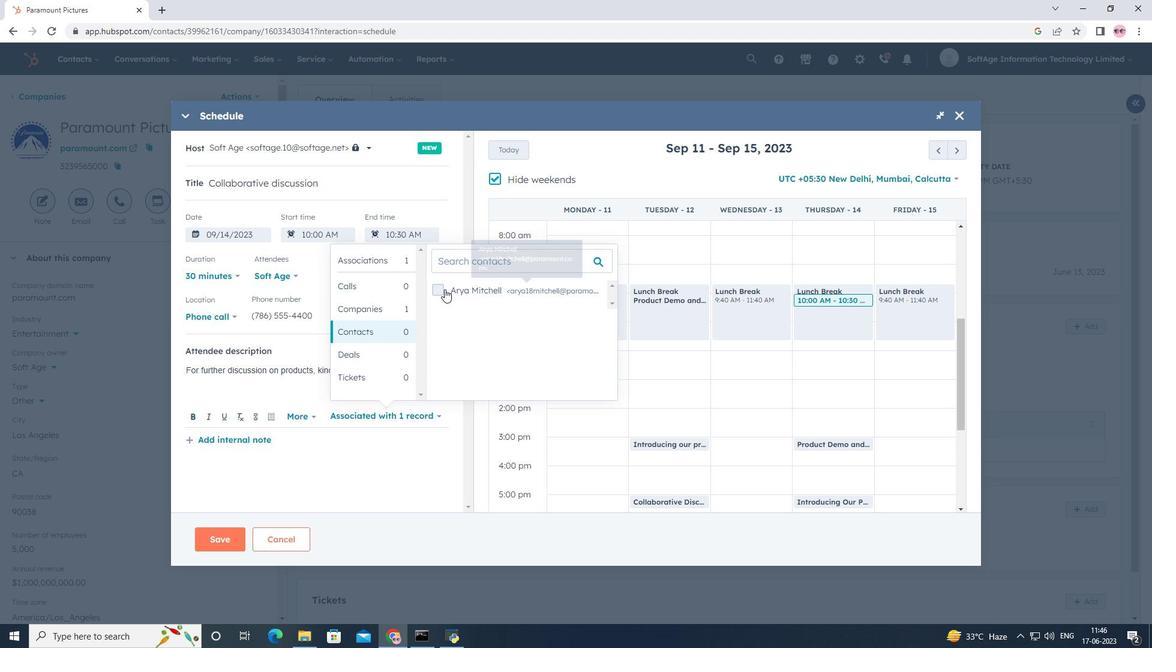 
Action: Mouse moved to (375, 462)
Screenshot: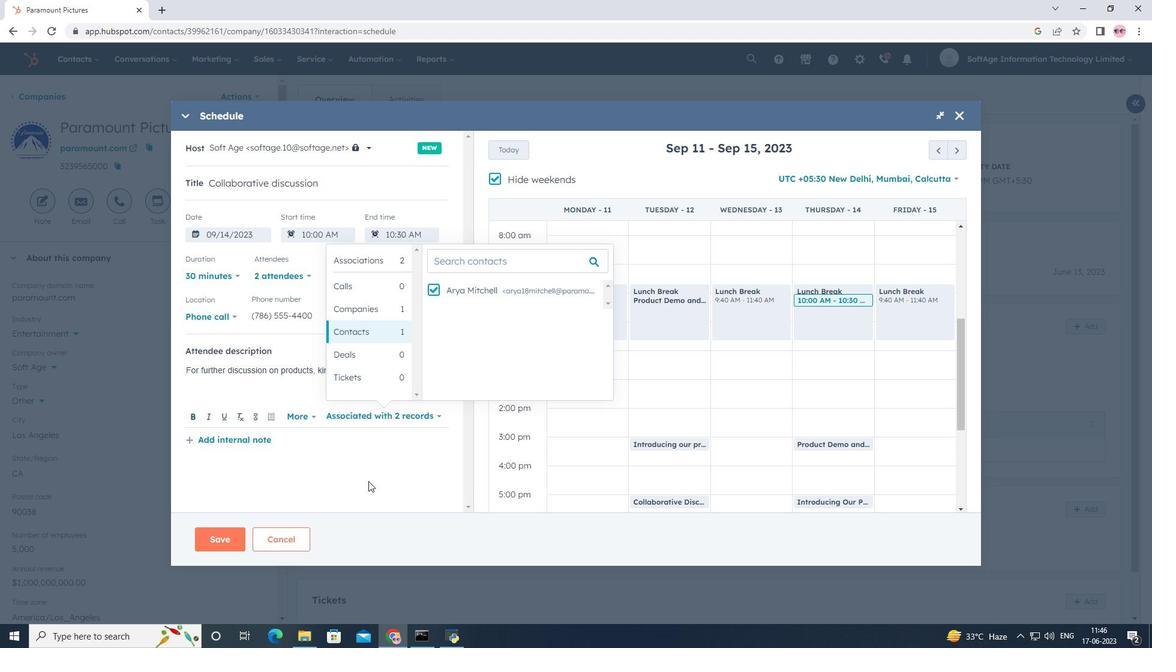 
Action: Mouse pressed left at (375, 462)
Screenshot: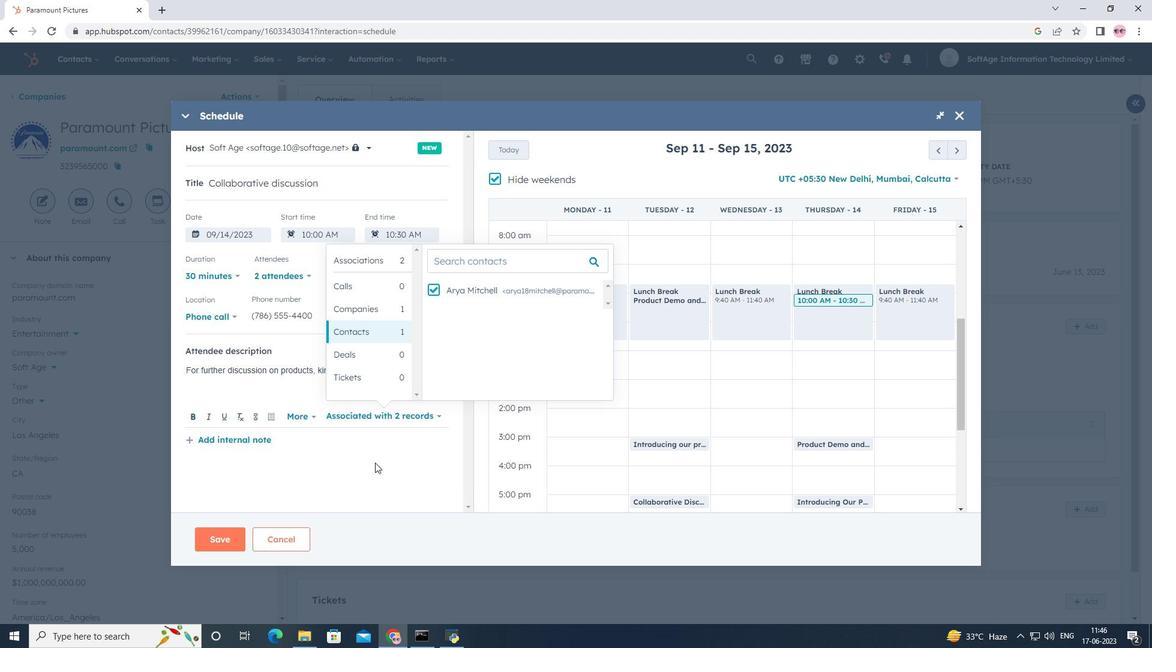 
Action: Mouse moved to (234, 540)
Screenshot: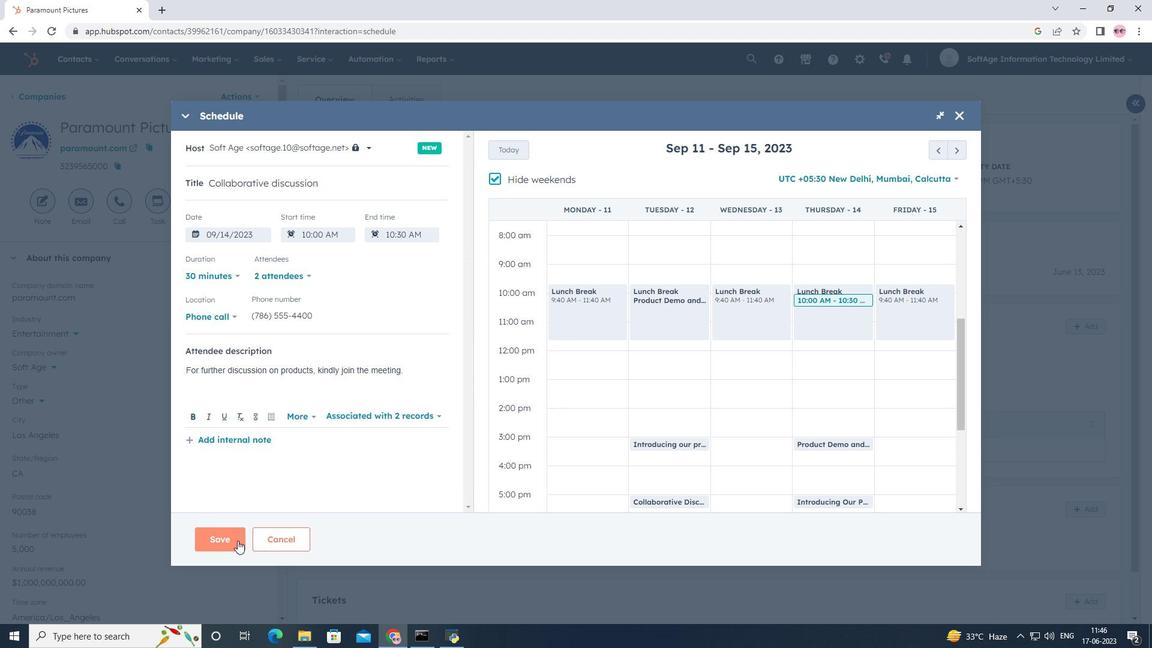 
Action: Mouse pressed left at (234, 540)
Screenshot: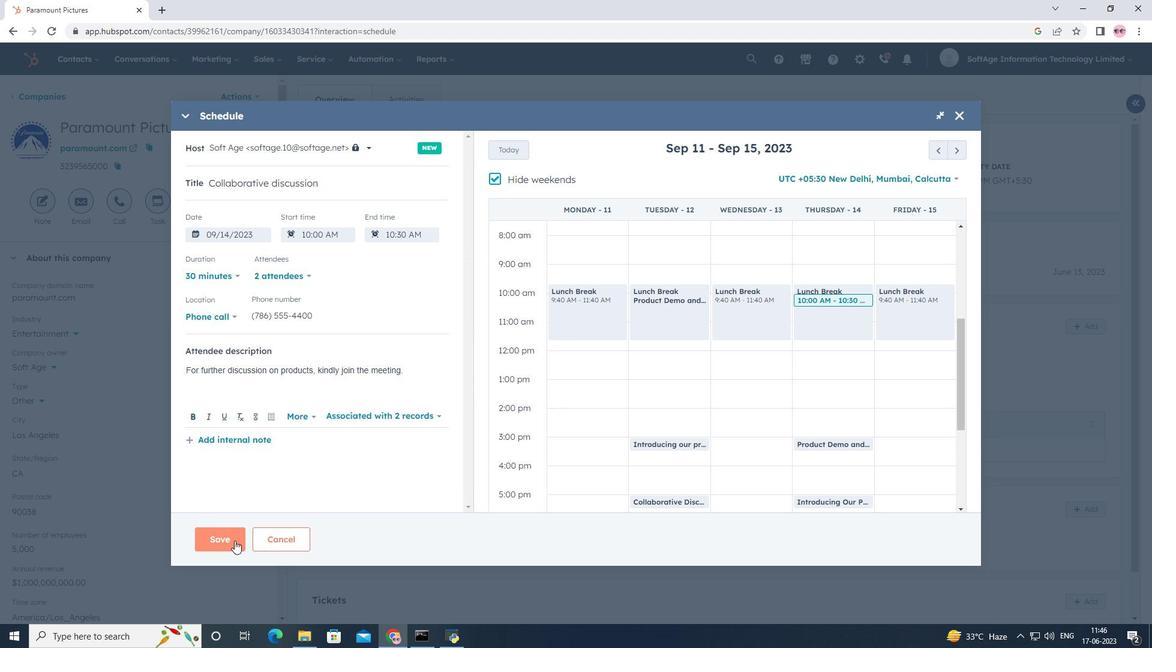 
Action: Mouse moved to (306, 474)
Screenshot: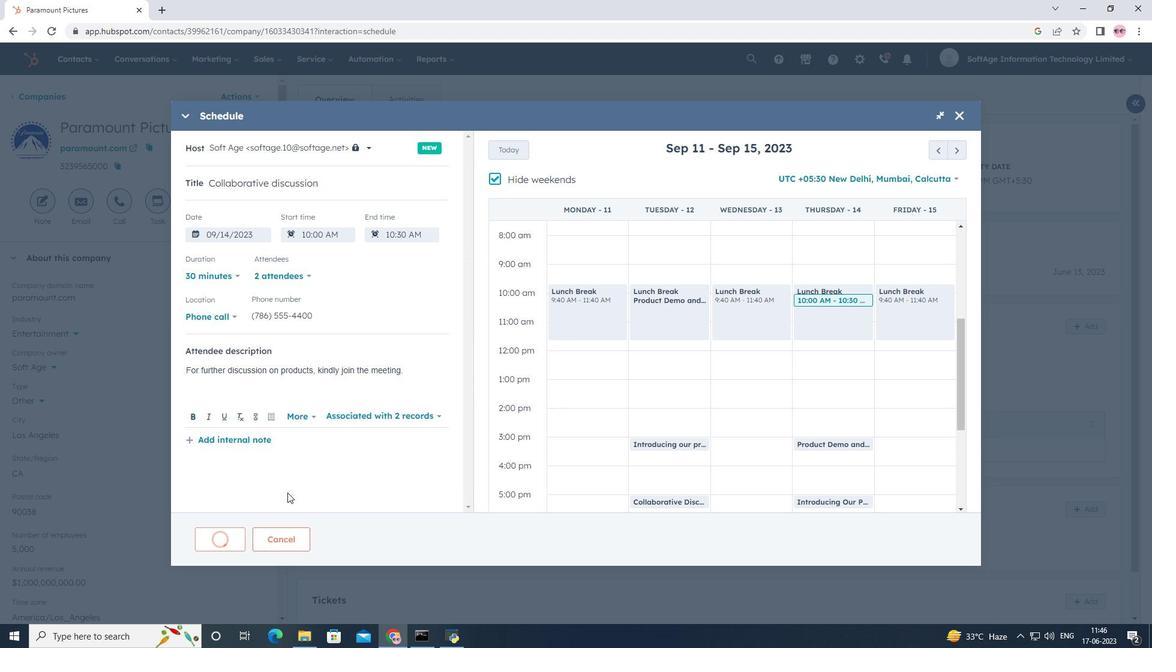 
